 Task: Search one way flight ticket for 3 adults in first from Daytona Beach: Daytona Beach International Airport to New Bern: Coastal Carolina Regional Airport (was Craven County Regional) on 5-4-2023. Choice of flights is American. Number of bags: 2 checked bags. Price is upto 35000. Outbound departure time preference is 14:00.
Action: Mouse moved to (269, 258)
Screenshot: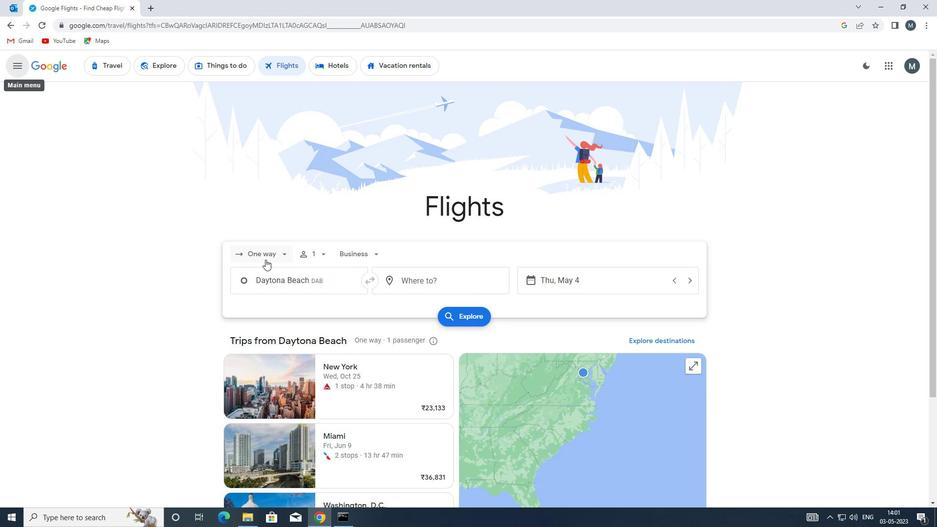 
Action: Mouse pressed left at (269, 258)
Screenshot: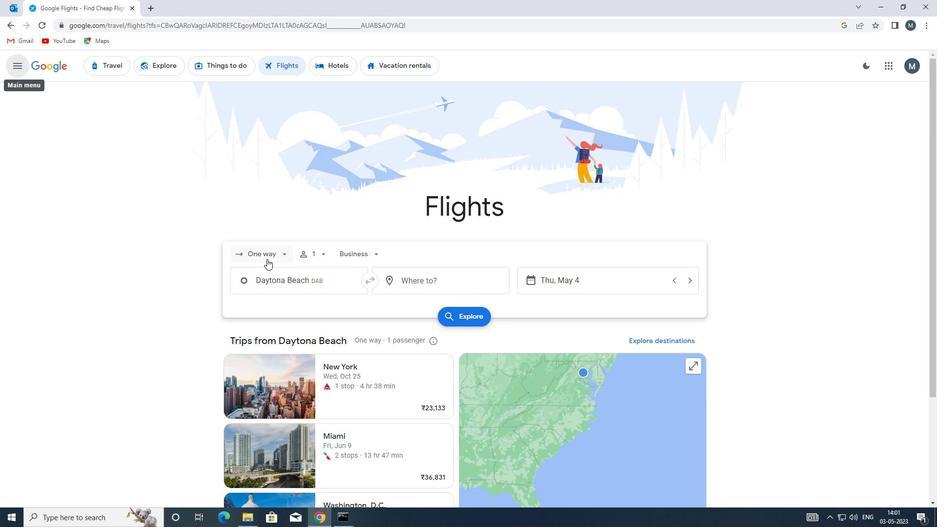 
Action: Mouse moved to (271, 302)
Screenshot: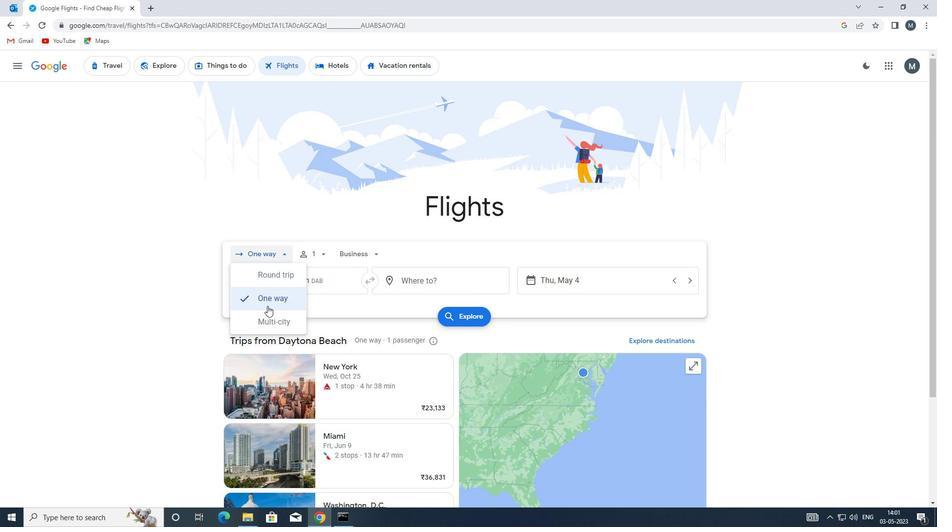 
Action: Mouse pressed left at (271, 302)
Screenshot: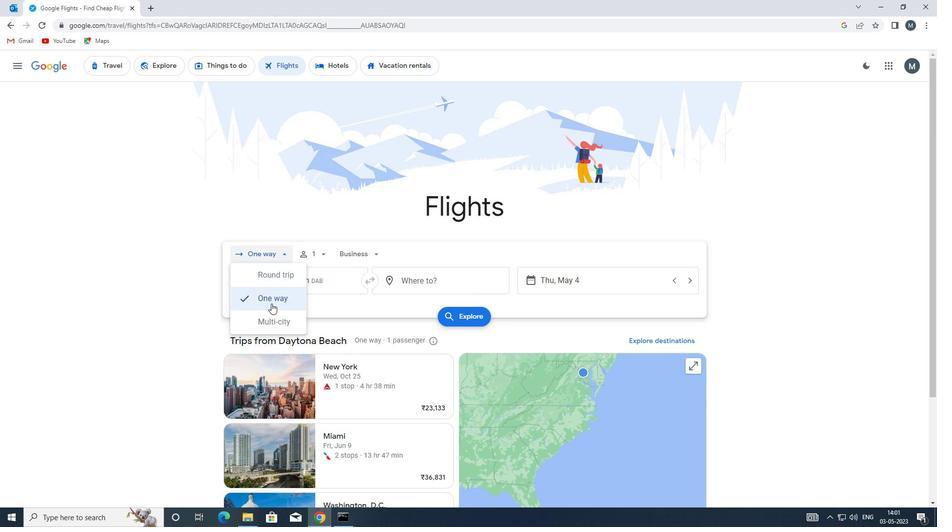 
Action: Mouse moved to (315, 256)
Screenshot: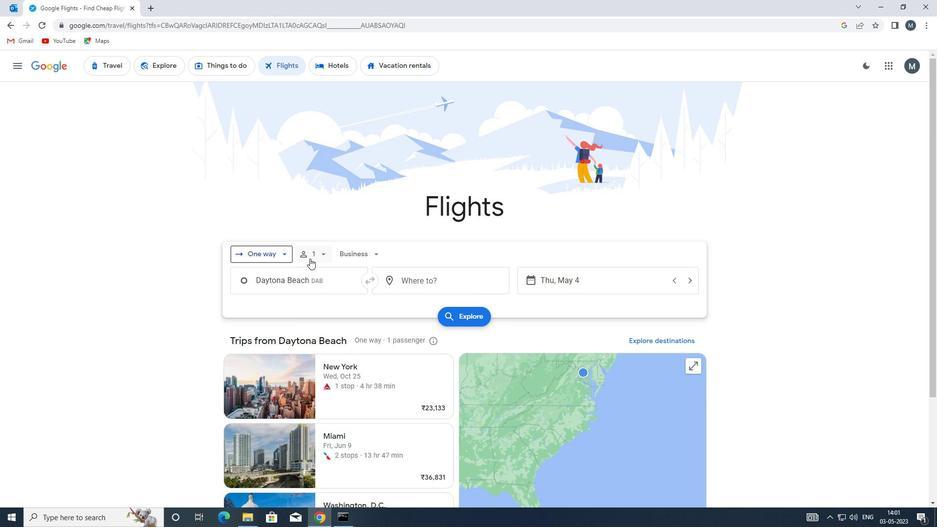 
Action: Mouse pressed left at (315, 256)
Screenshot: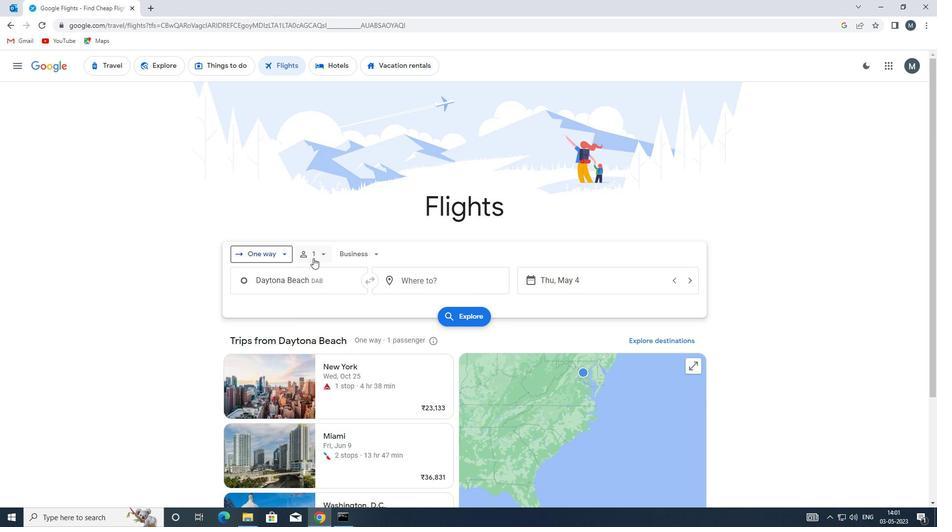 
Action: Mouse moved to (400, 279)
Screenshot: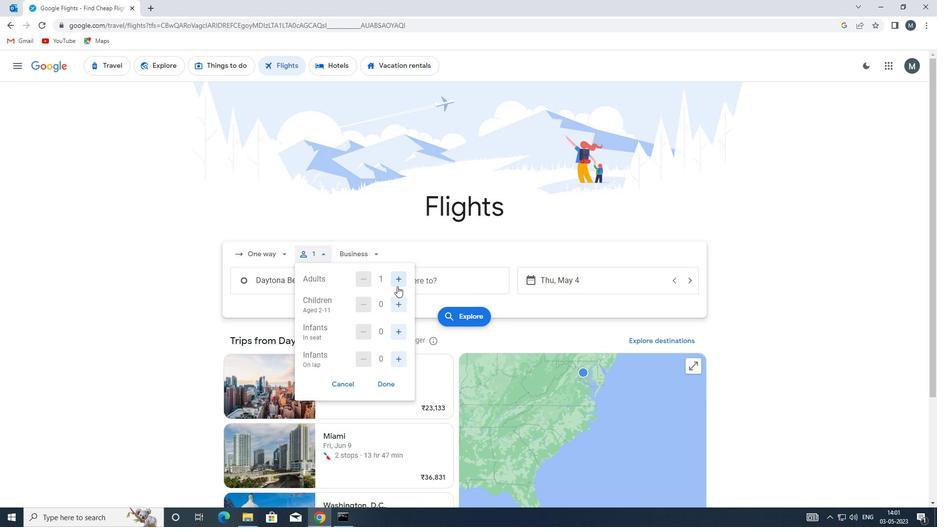 
Action: Mouse pressed left at (400, 279)
Screenshot: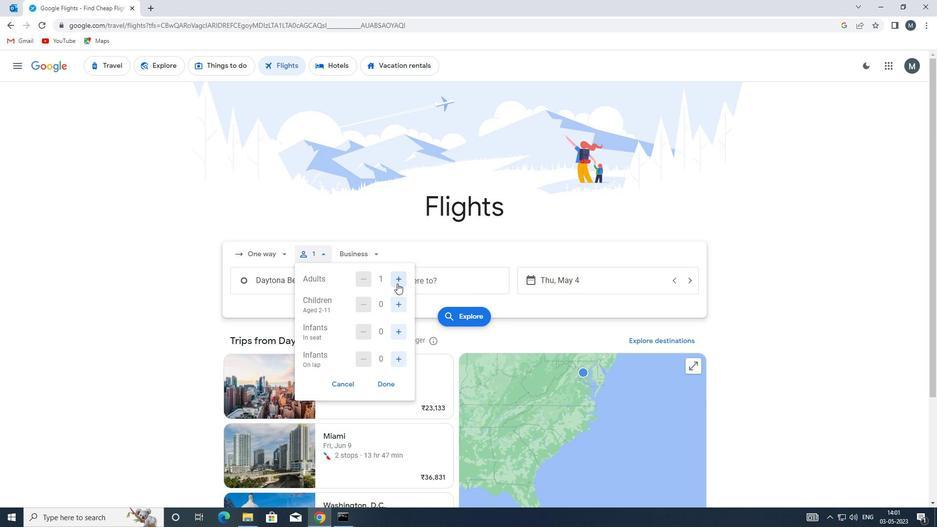 
Action: Mouse pressed left at (400, 279)
Screenshot: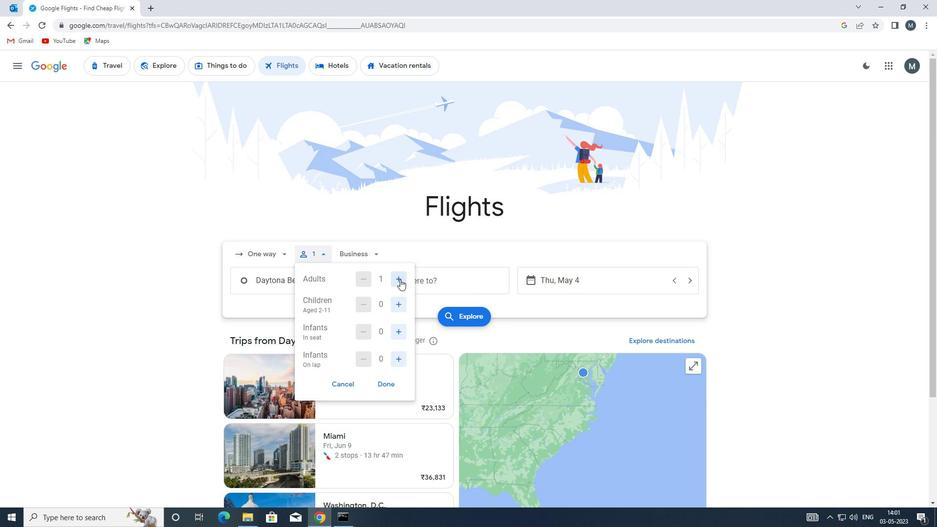 
Action: Mouse moved to (386, 385)
Screenshot: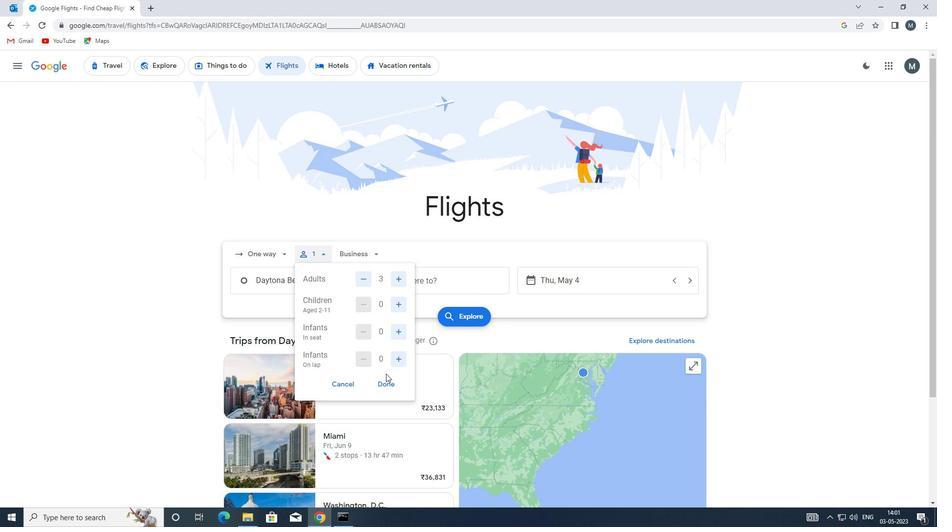 
Action: Mouse pressed left at (386, 385)
Screenshot: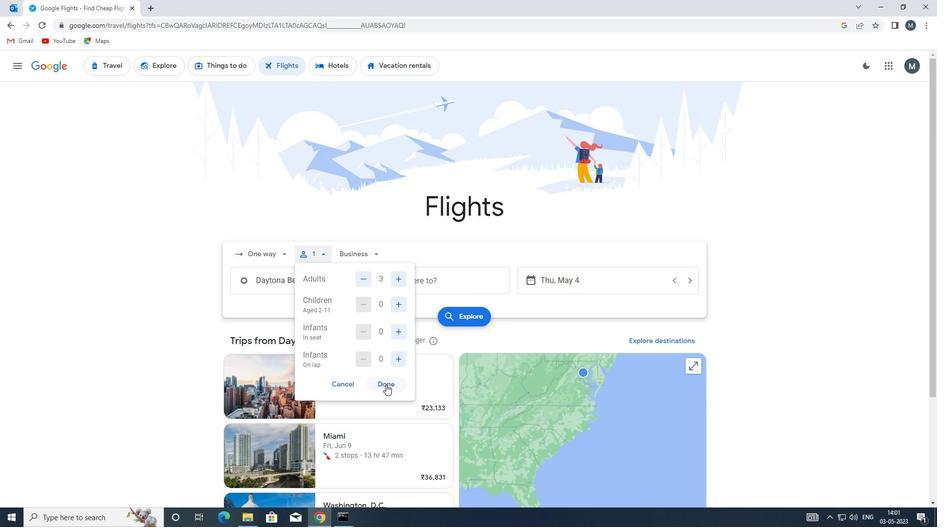 
Action: Mouse moved to (370, 258)
Screenshot: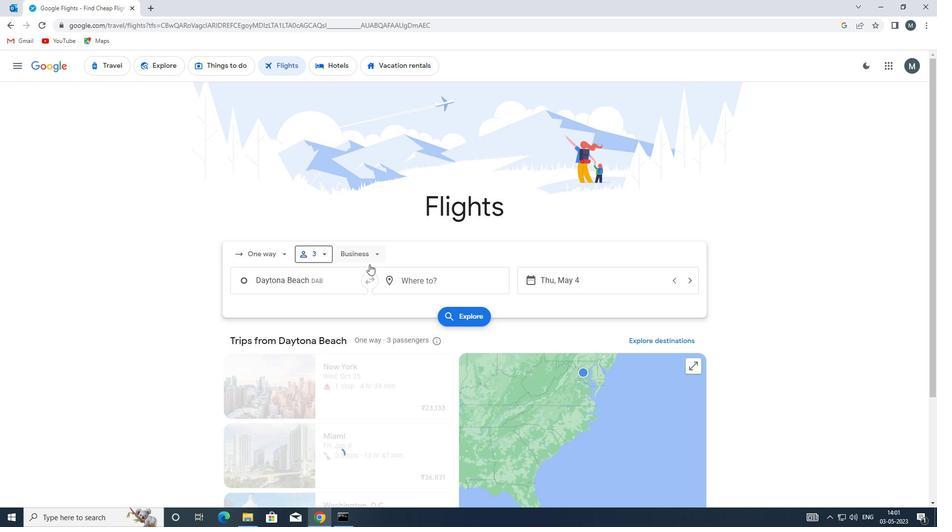
Action: Mouse pressed left at (370, 258)
Screenshot: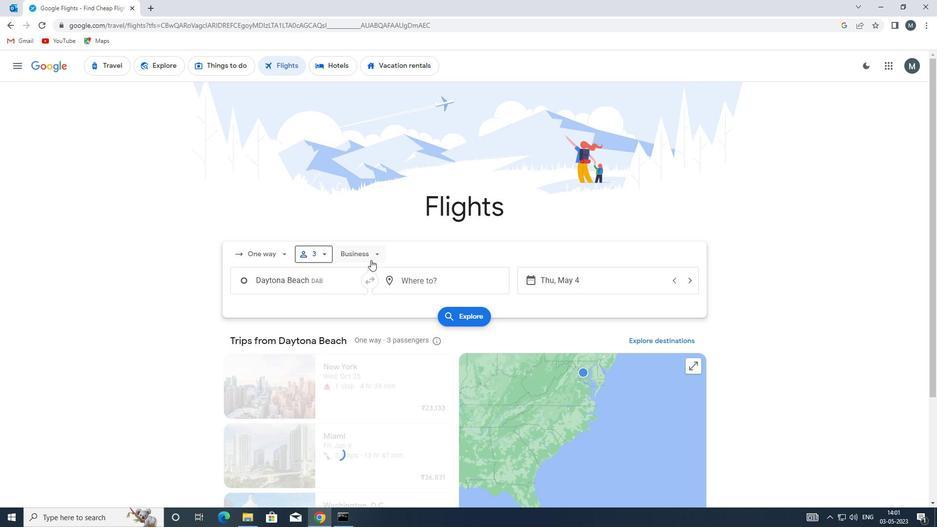 
Action: Mouse moved to (367, 350)
Screenshot: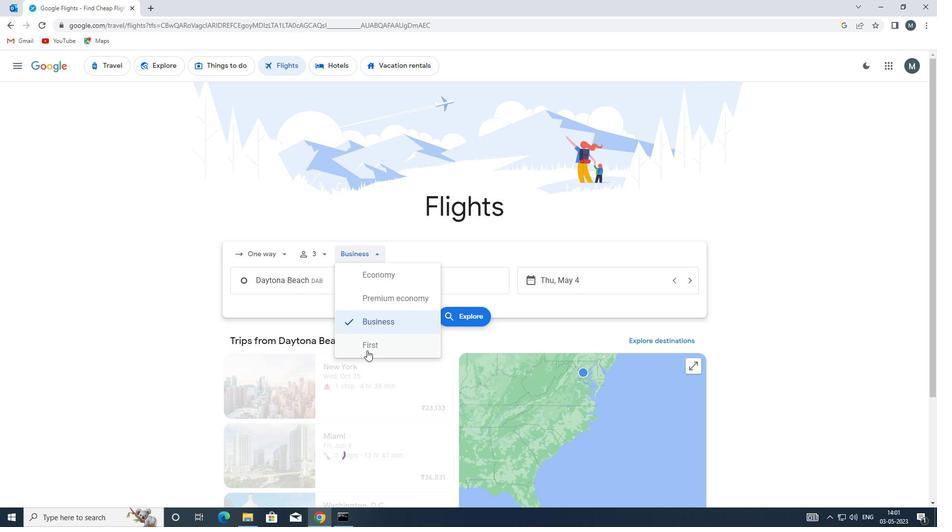 
Action: Mouse pressed left at (367, 350)
Screenshot: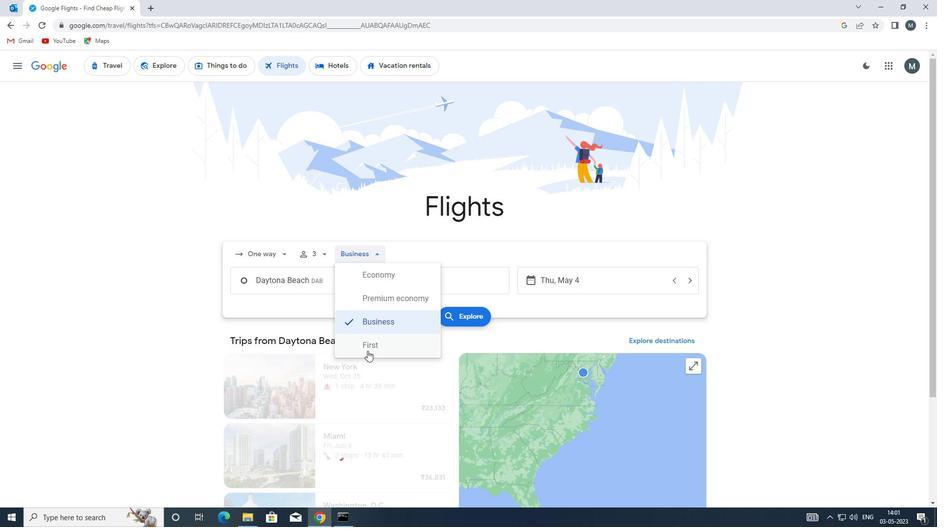 
Action: Mouse moved to (367, 345)
Screenshot: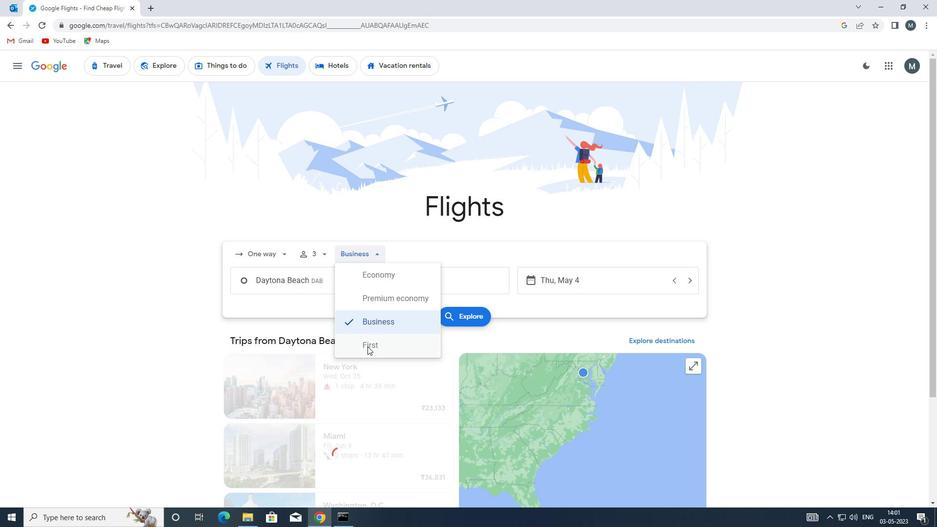 
Action: Mouse pressed left at (367, 345)
Screenshot: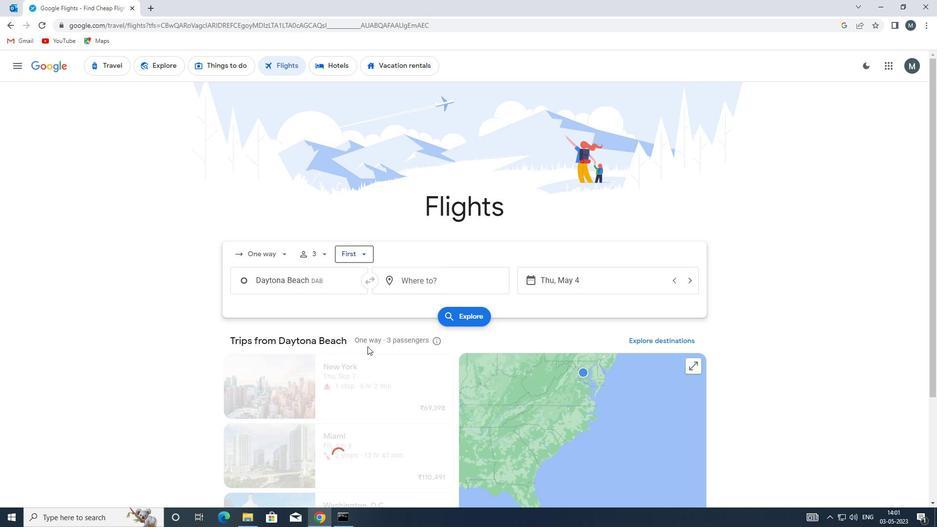 
Action: Mouse moved to (326, 285)
Screenshot: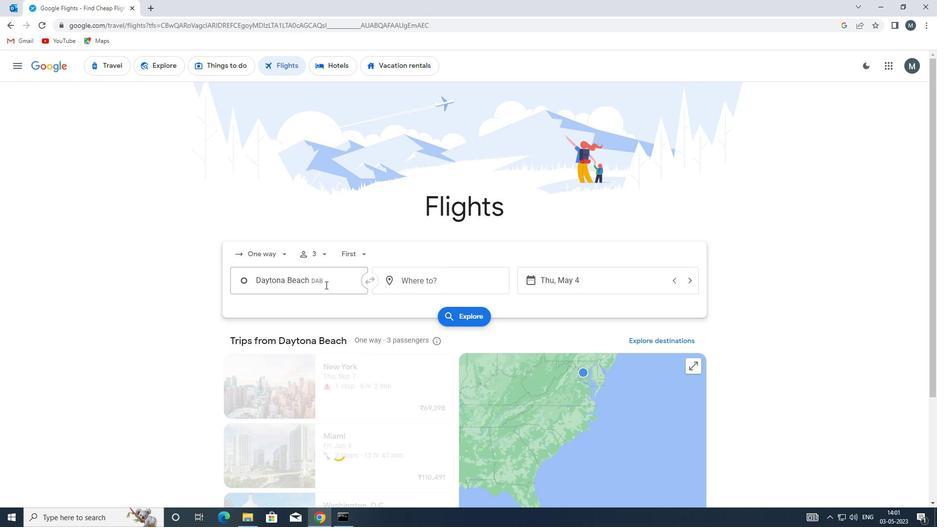 
Action: Mouse pressed left at (326, 285)
Screenshot: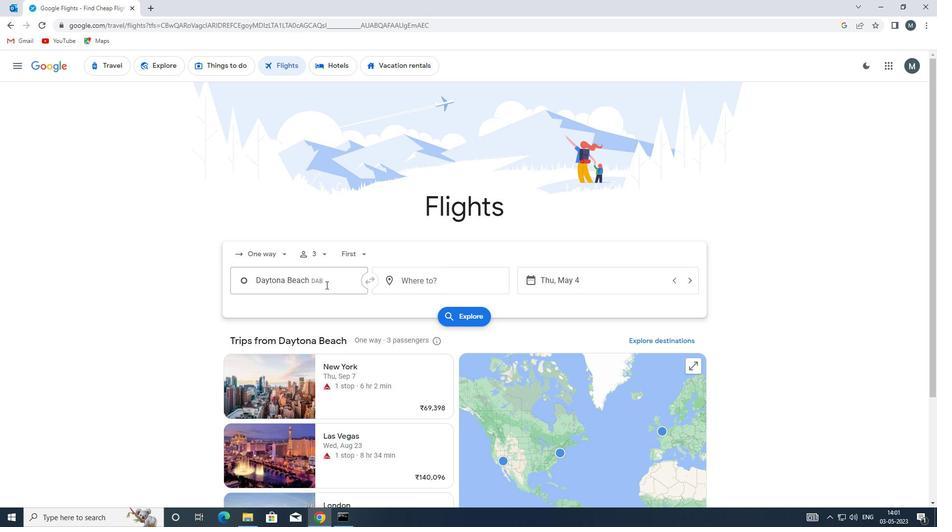 
Action: Key pressed <Key.enter>
Screenshot: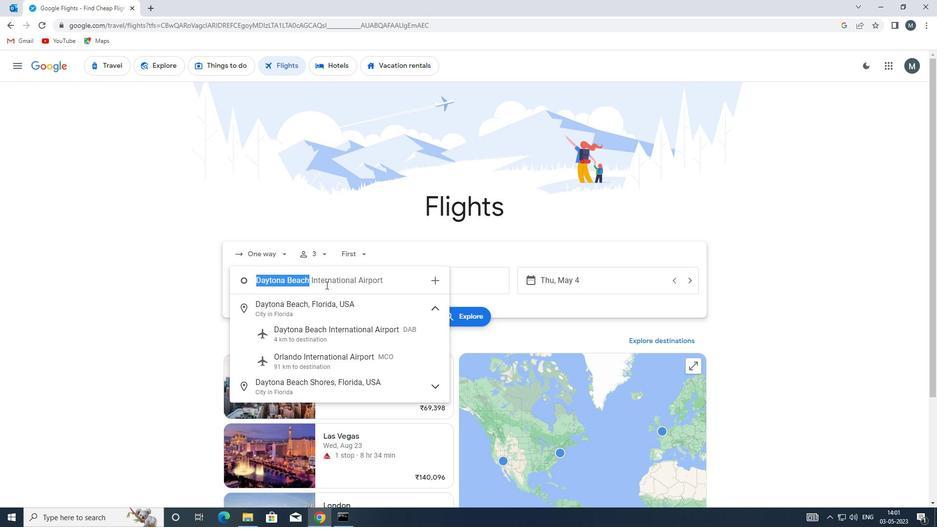 
Action: Mouse moved to (406, 287)
Screenshot: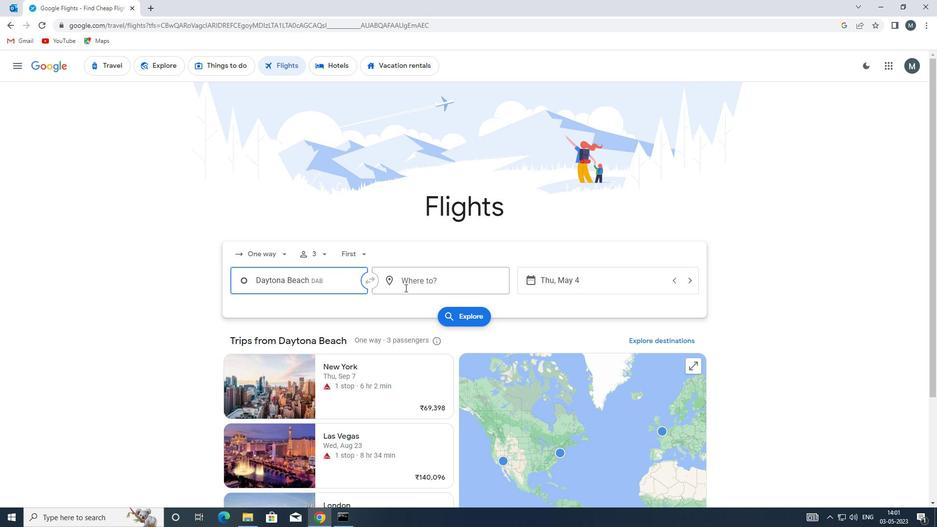 
Action: Mouse pressed left at (406, 287)
Screenshot: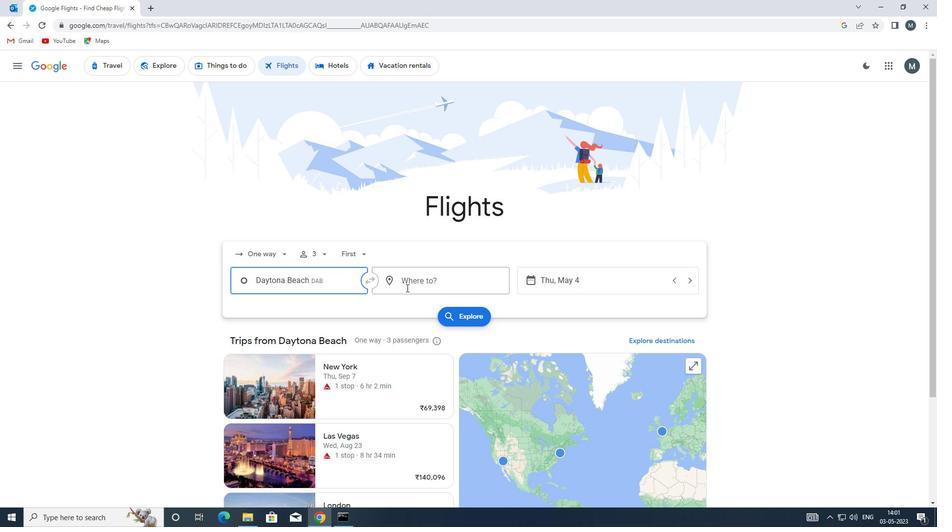 
Action: Mouse moved to (394, 284)
Screenshot: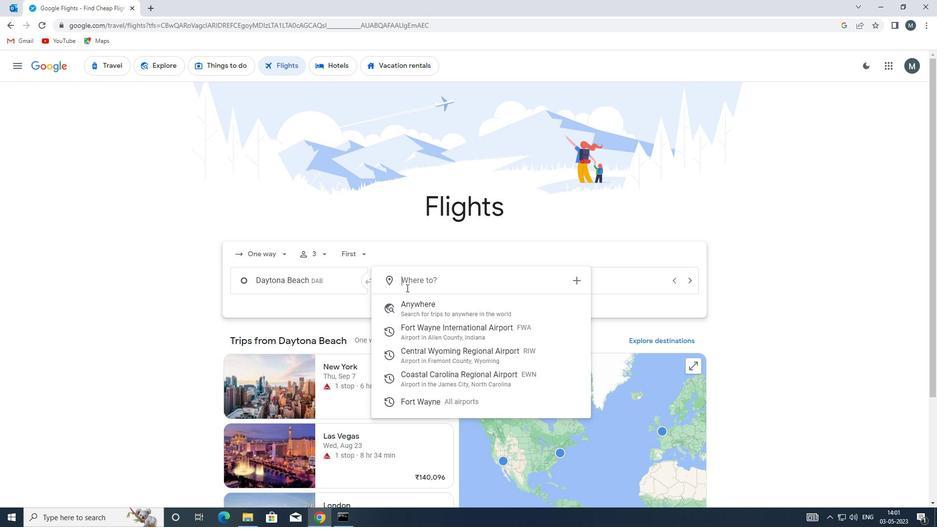 
Action: Key pressed ewn
Screenshot: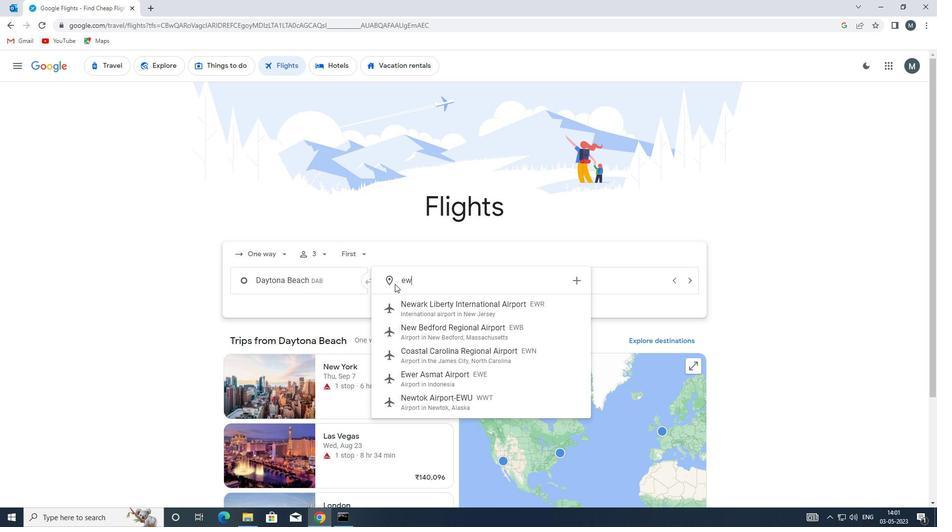 
Action: Mouse moved to (466, 311)
Screenshot: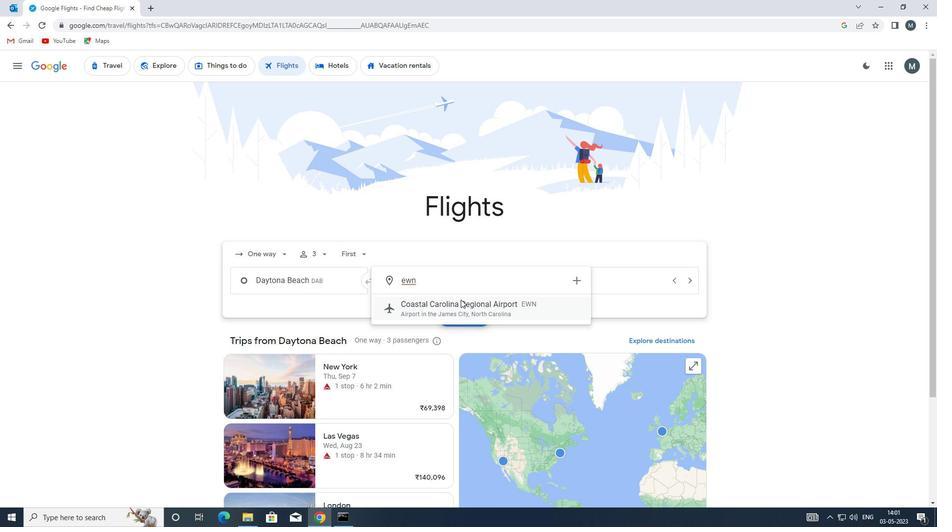 
Action: Mouse pressed left at (466, 311)
Screenshot: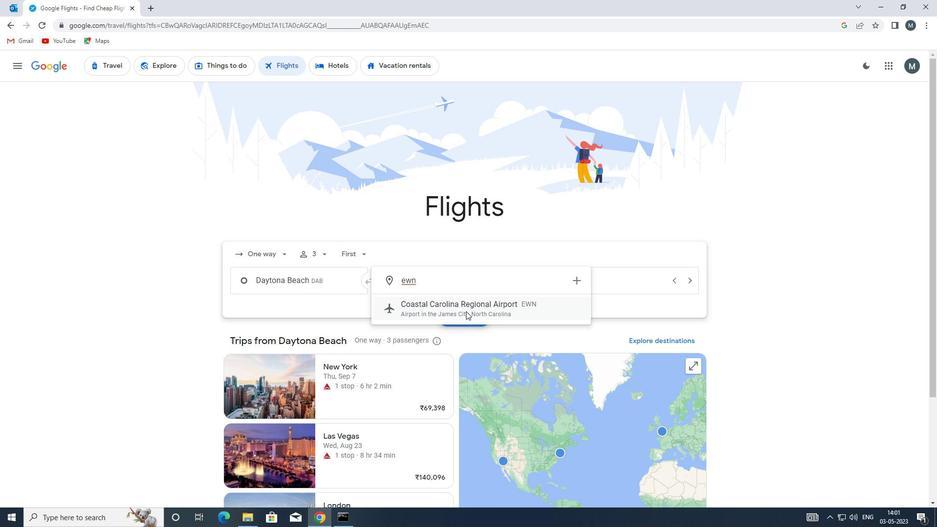 
Action: Mouse moved to (569, 276)
Screenshot: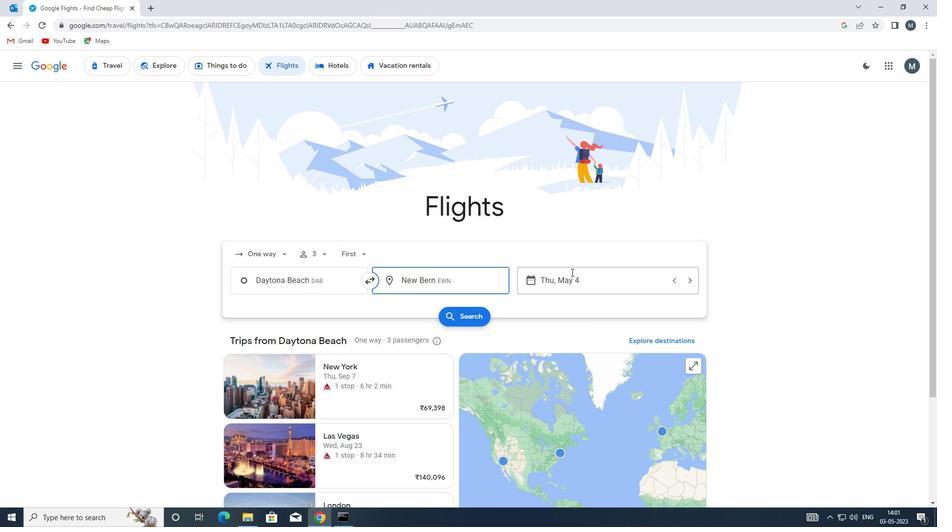 
Action: Mouse pressed left at (569, 276)
Screenshot: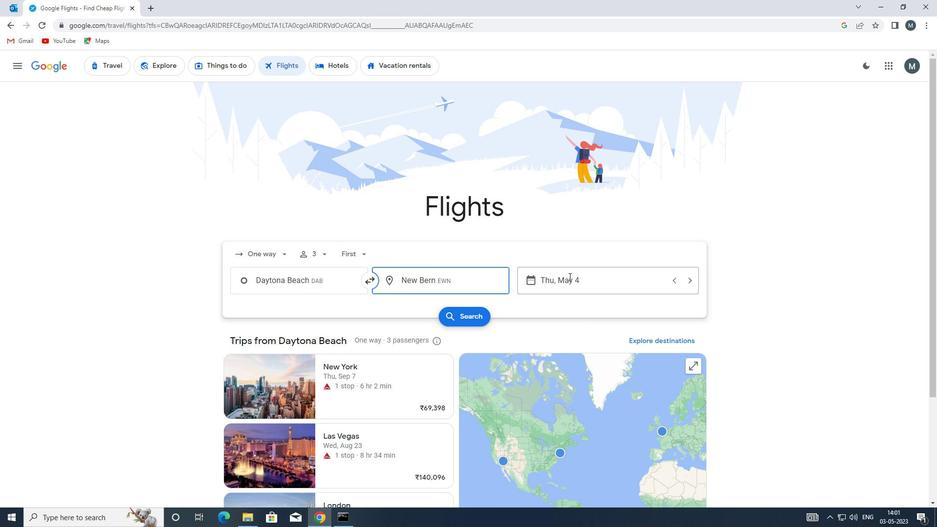 
Action: Mouse moved to (445, 334)
Screenshot: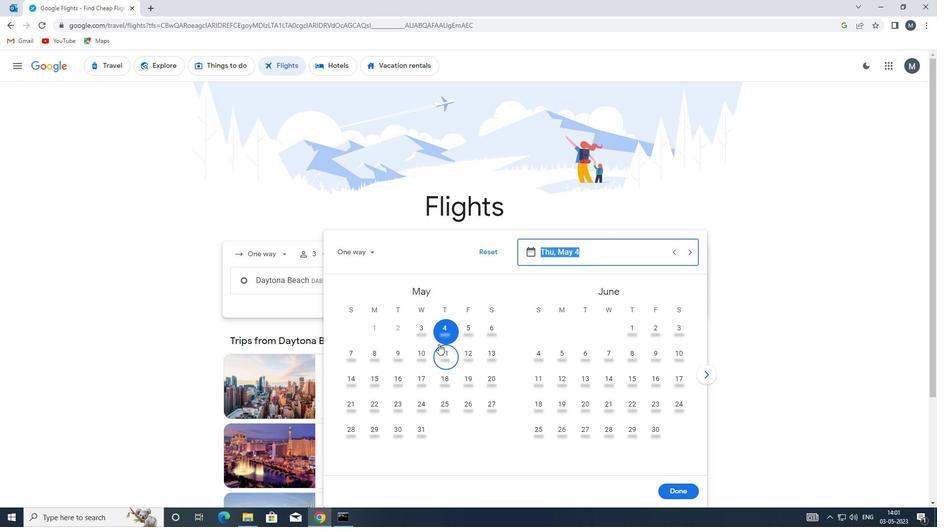 
Action: Mouse pressed left at (445, 334)
Screenshot: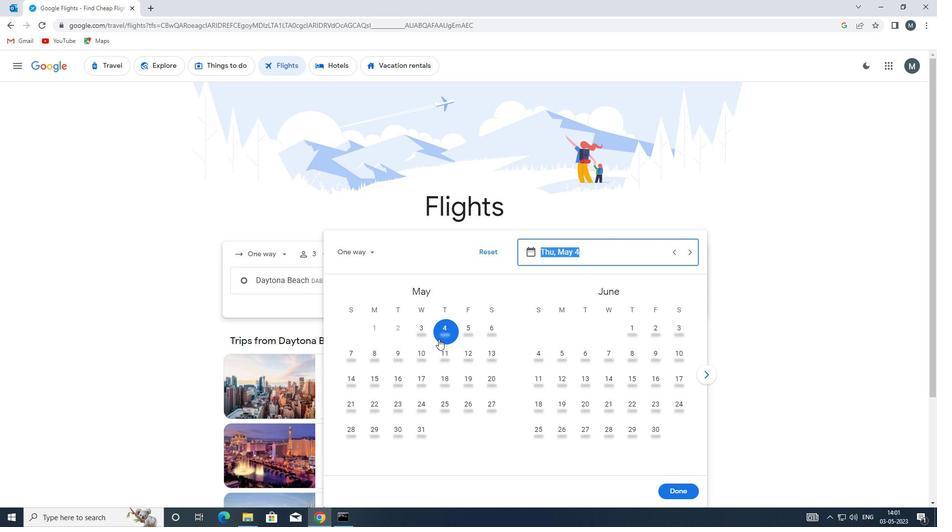 
Action: Mouse moved to (678, 496)
Screenshot: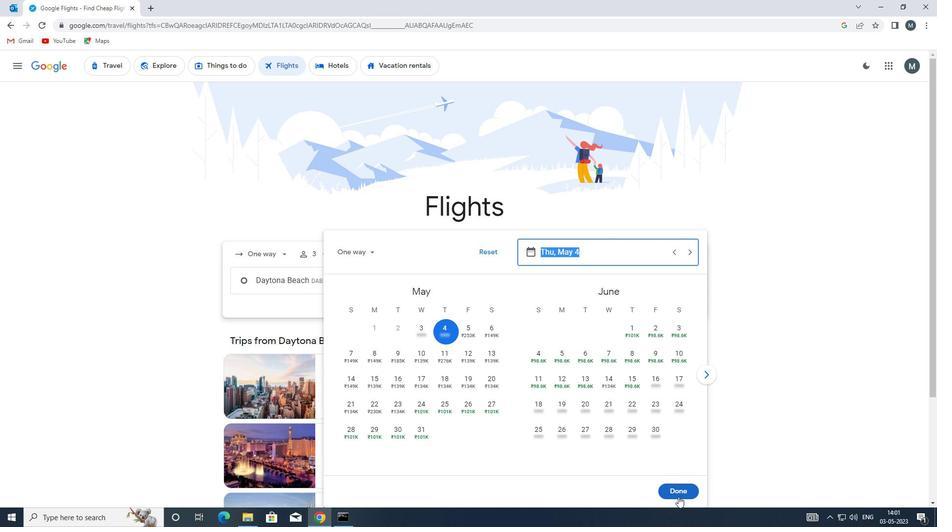 
Action: Mouse pressed left at (678, 496)
Screenshot: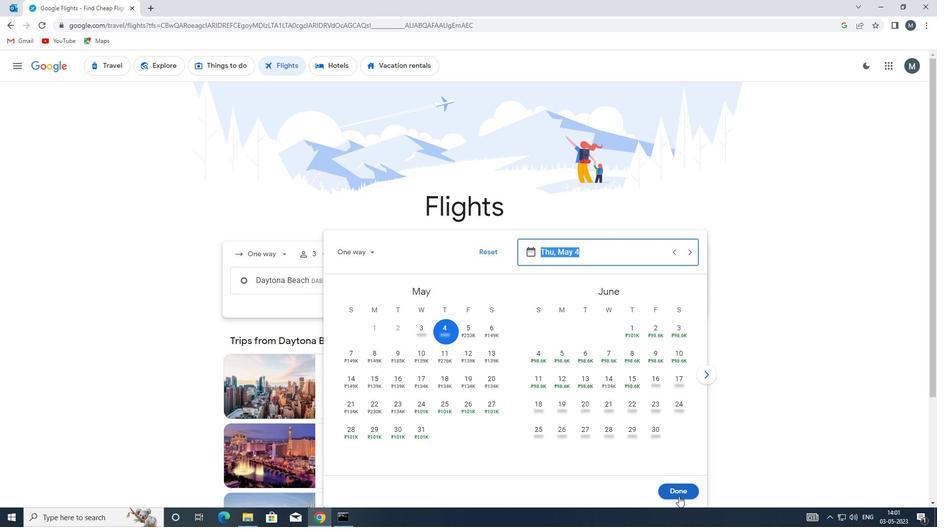 
Action: Mouse moved to (474, 315)
Screenshot: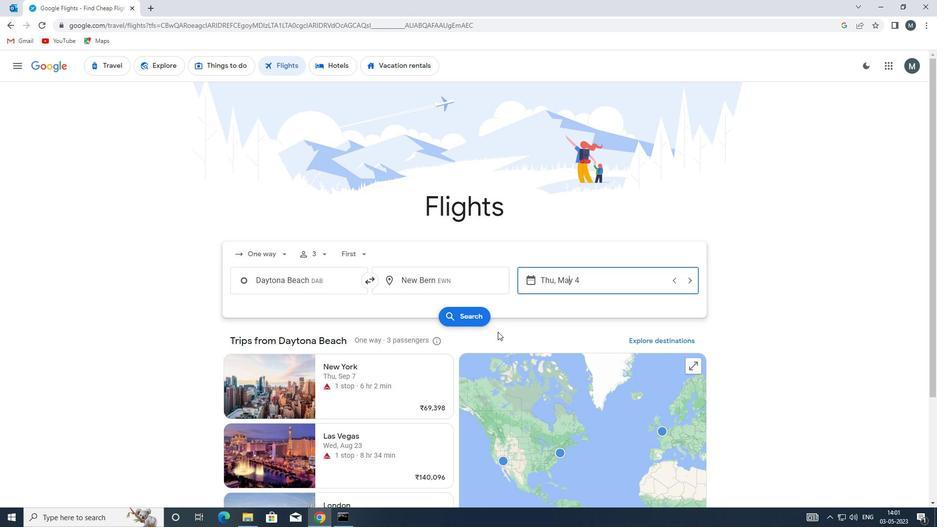 
Action: Mouse pressed left at (474, 315)
Screenshot: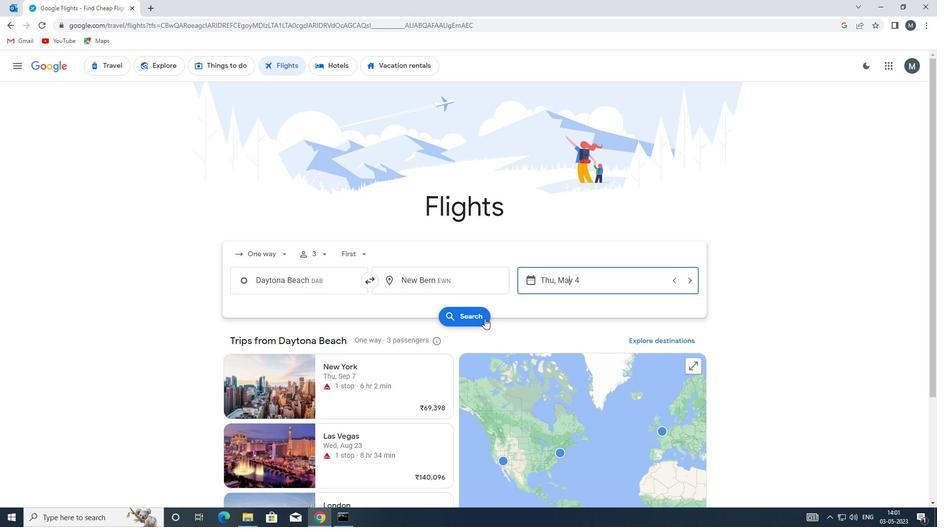 
Action: Mouse moved to (242, 159)
Screenshot: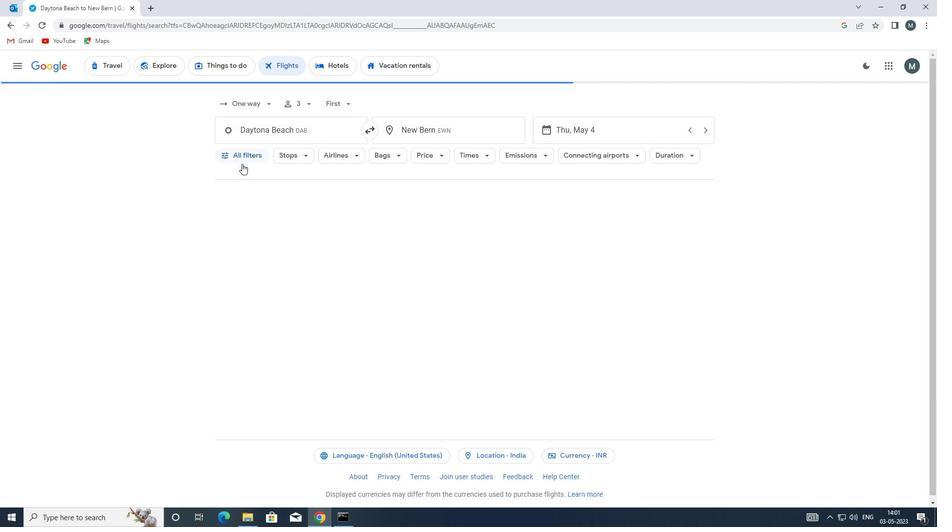 
Action: Mouse pressed left at (242, 159)
Screenshot: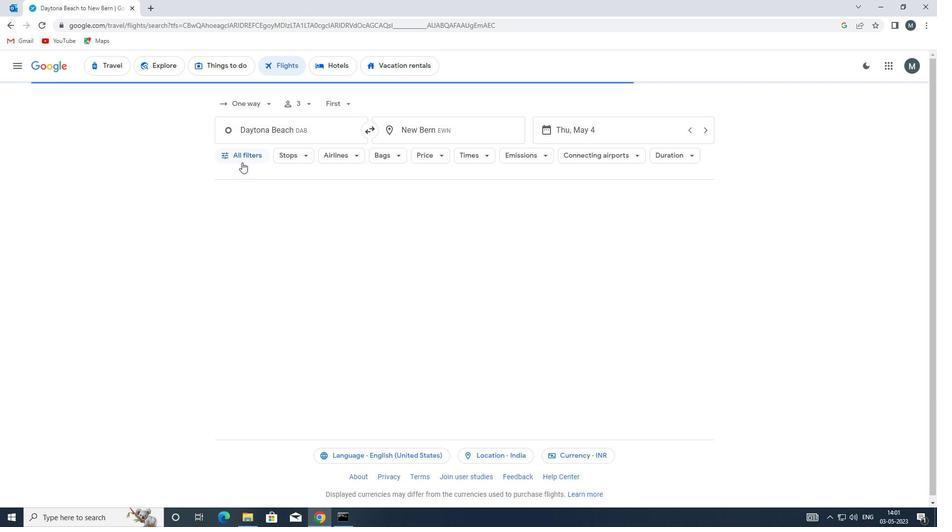 
Action: Mouse moved to (280, 264)
Screenshot: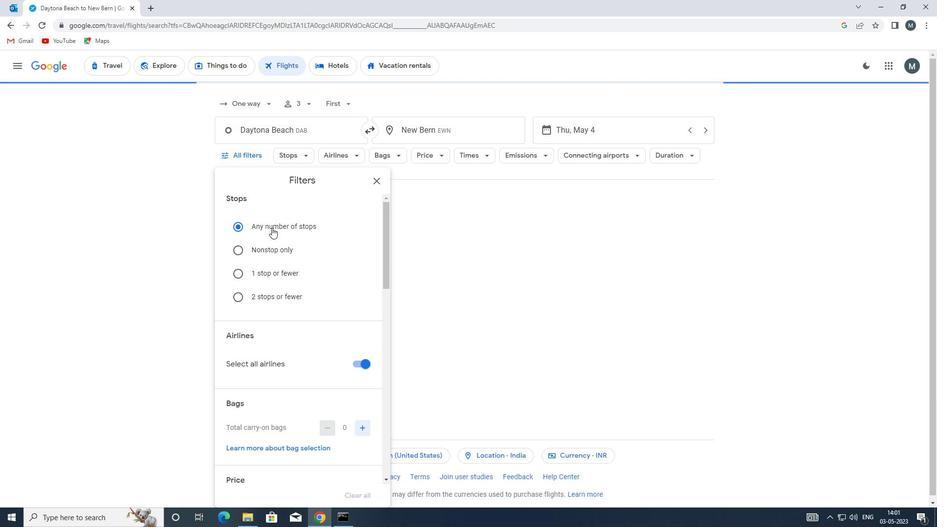 
Action: Mouse scrolled (280, 263) with delta (0, 0)
Screenshot: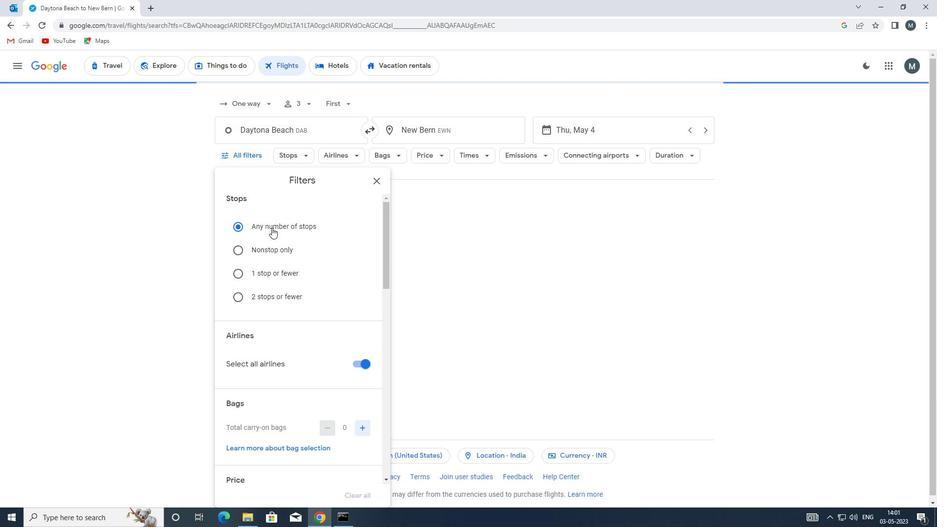 
Action: Mouse moved to (281, 268)
Screenshot: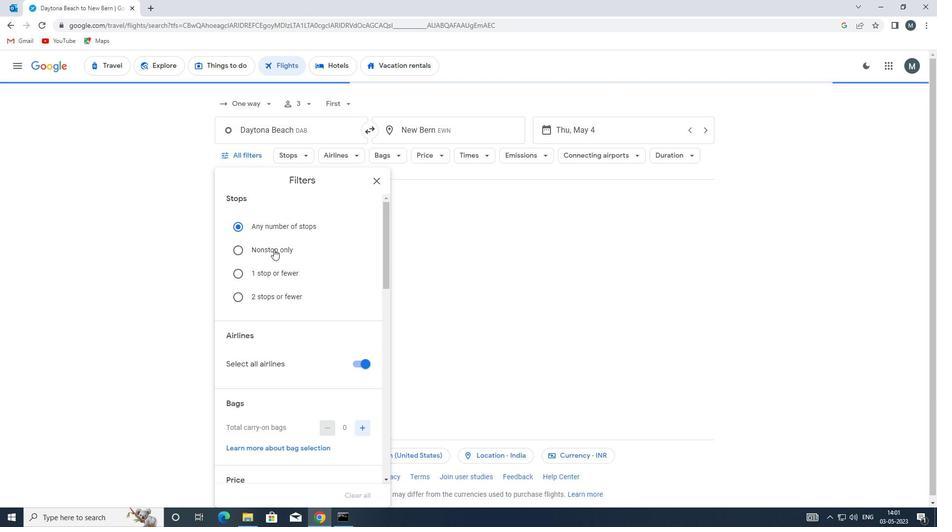 
Action: Mouse scrolled (281, 268) with delta (0, 0)
Screenshot: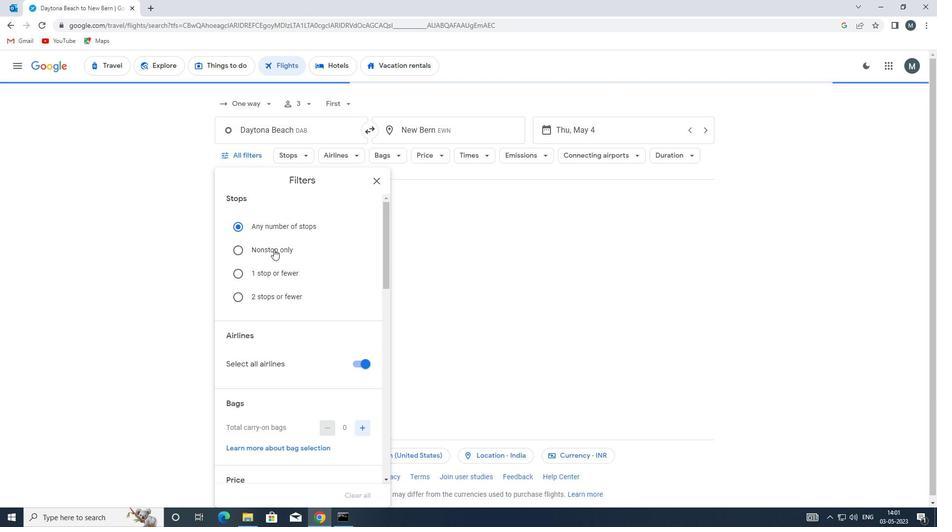 
Action: Mouse moved to (360, 267)
Screenshot: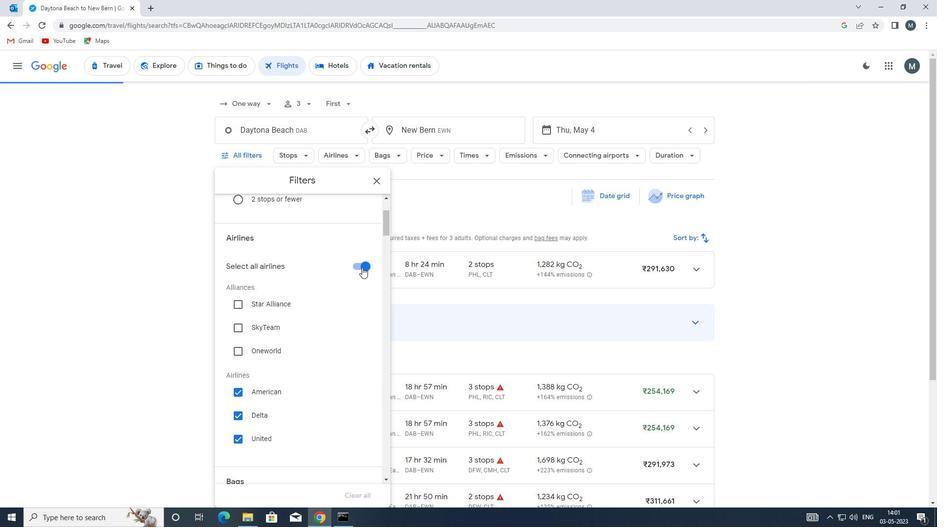 
Action: Mouse pressed left at (360, 267)
Screenshot: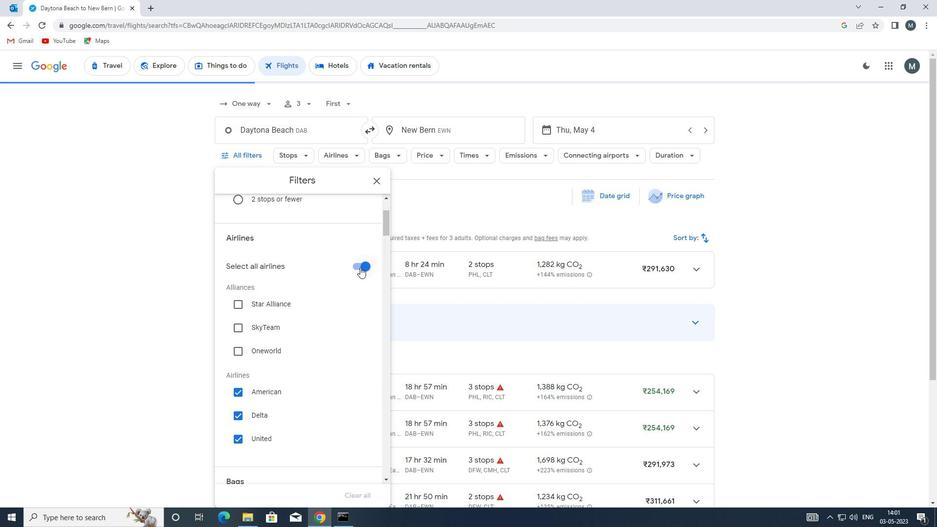 
Action: Mouse moved to (298, 288)
Screenshot: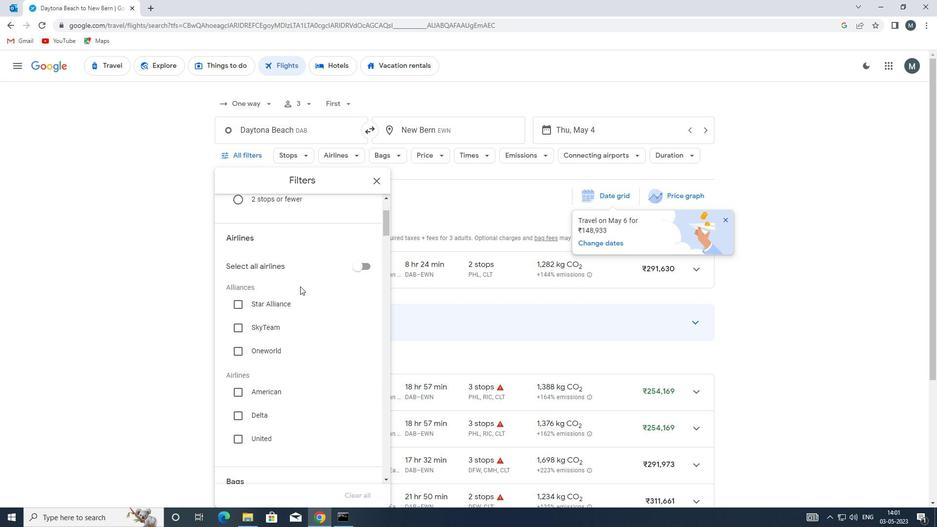 
Action: Mouse scrolled (298, 288) with delta (0, 0)
Screenshot: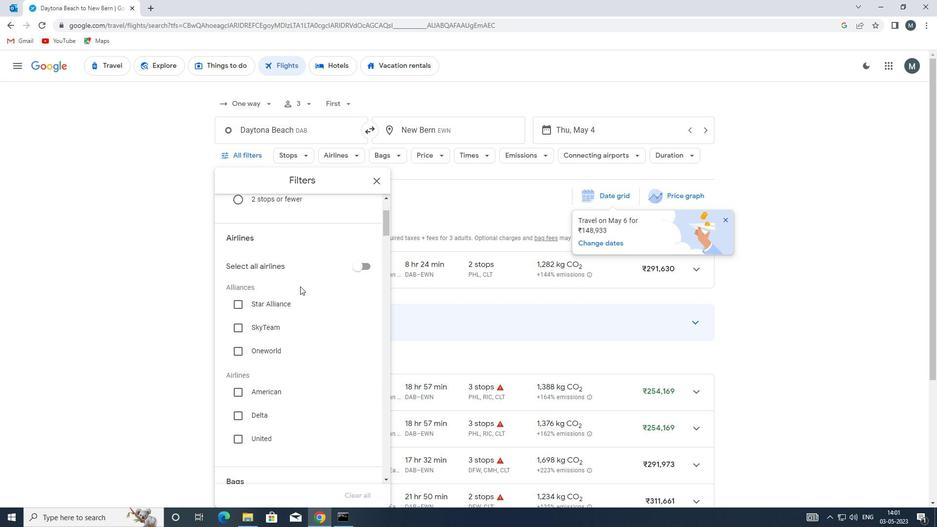 
Action: Mouse moved to (240, 343)
Screenshot: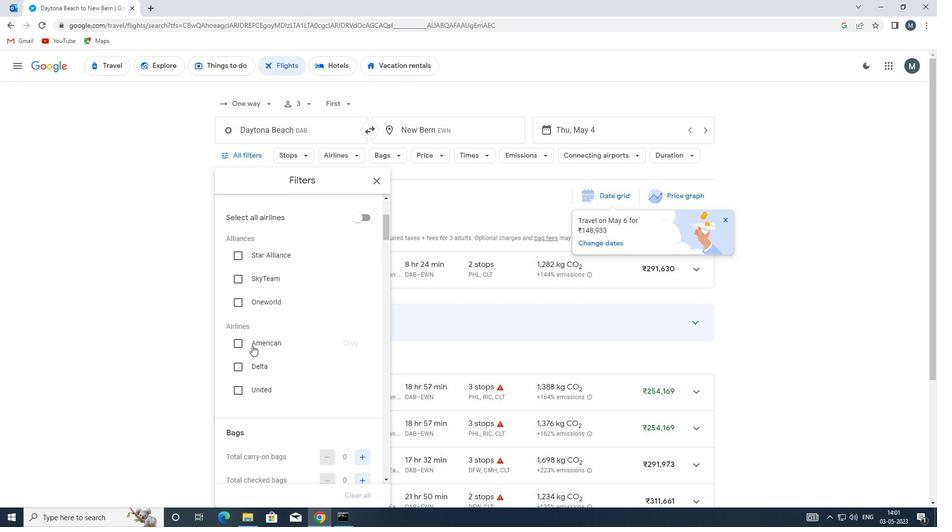 
Action: Mouse pressed left at (240, 343)
Screenshot: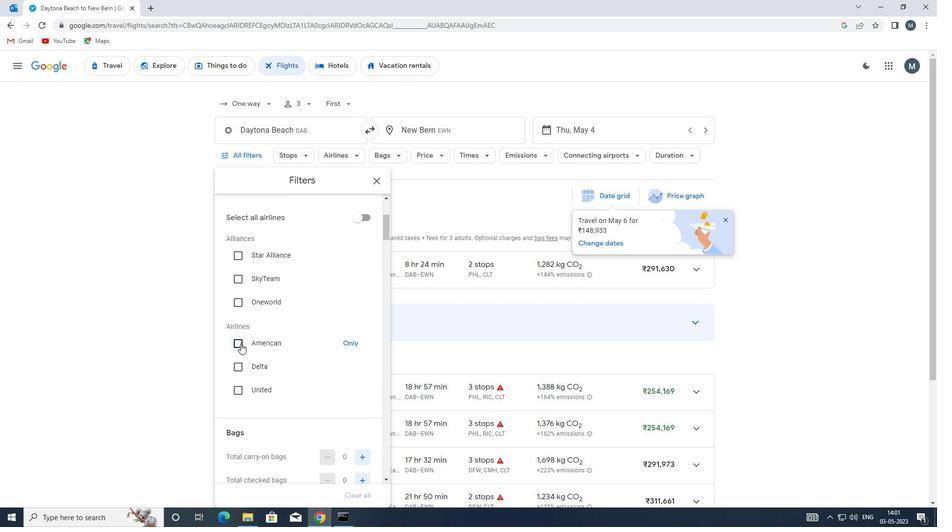
Action: Mouse moved to (319, 343)
Screenshot: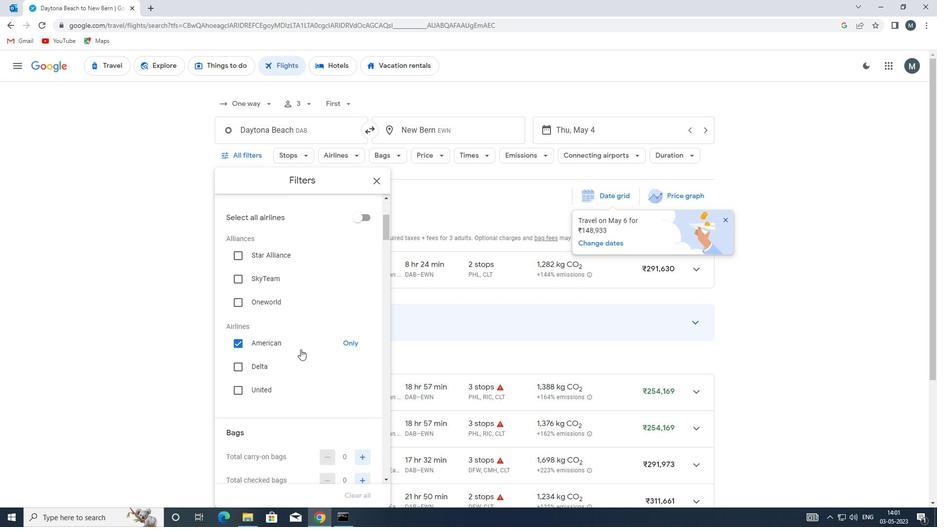 
Action: Mouse scrolled (319, 342) with delta (0, 0)
Screenshot: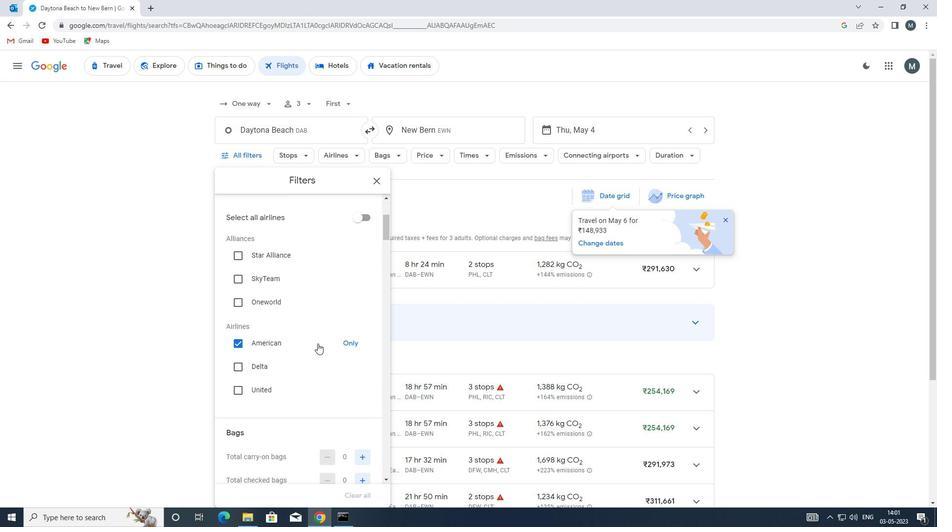 
Action: Mouse moved to (326, 355)
Screenshot: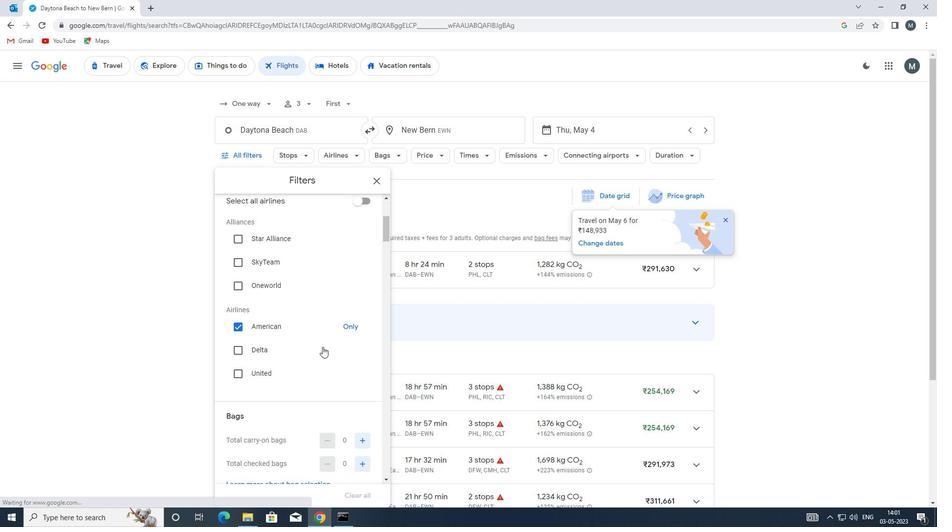 
Action: Mouse scrolled (326, 354) with delta (0, 0)
Screenshot: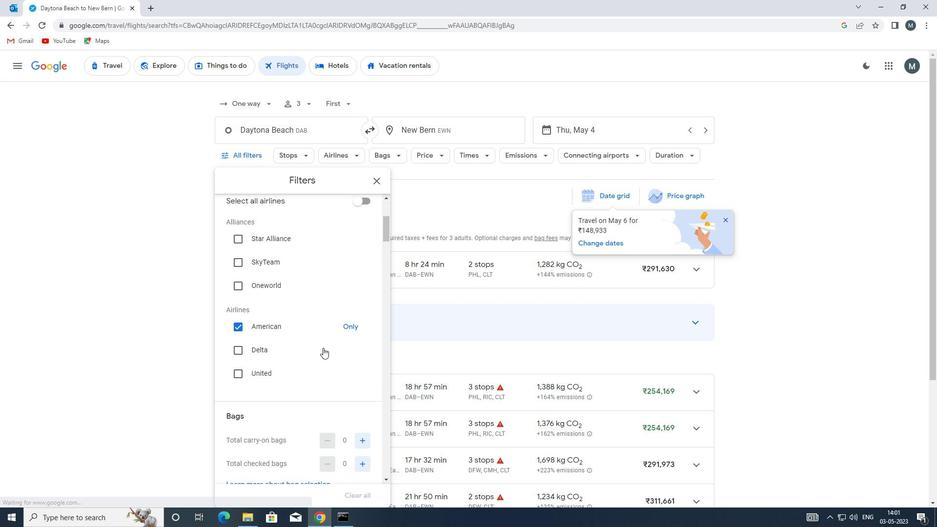 
Action: Mouse moved to (362, 381)
Screenshot: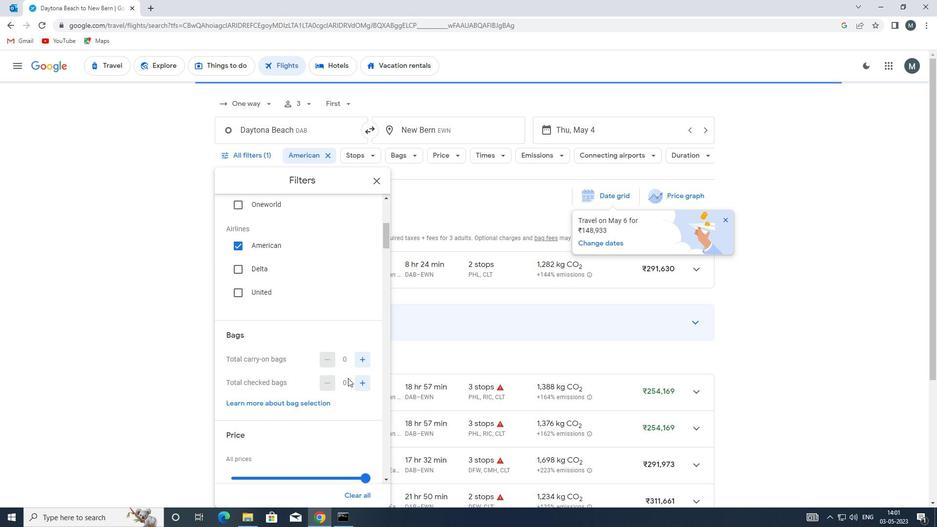 
Action: Mouse pressed left at (362, 381)
Screenshot: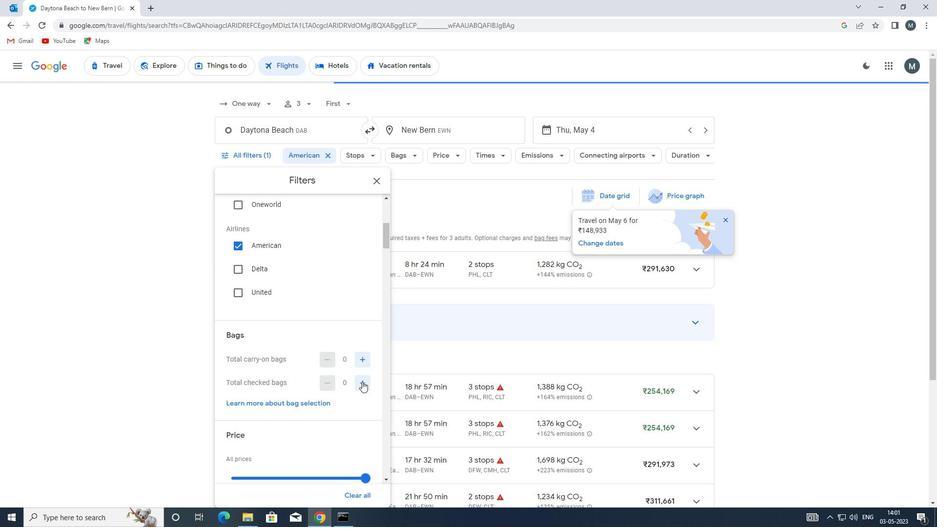 
Action: Mouse pressed left at (362, 381)
Screenshot: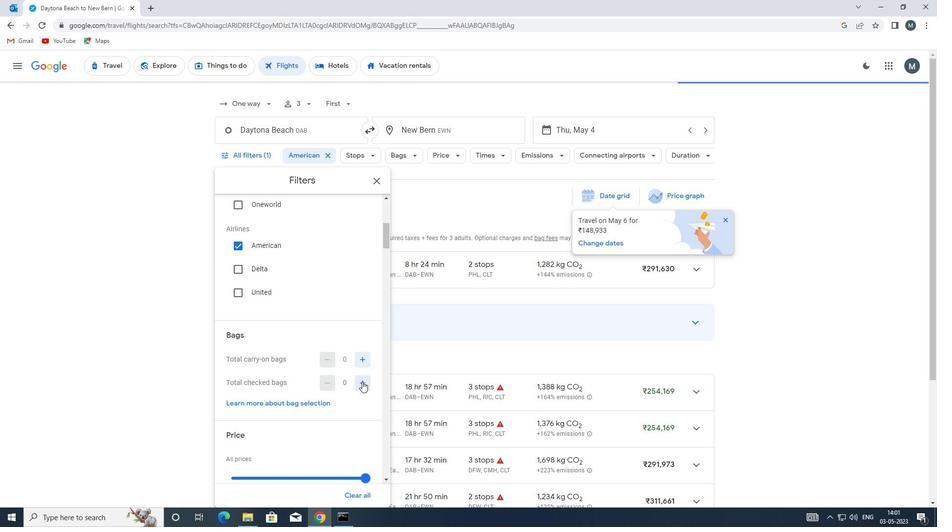 
Action: Mouse moved to (319, 350)
Screenshot: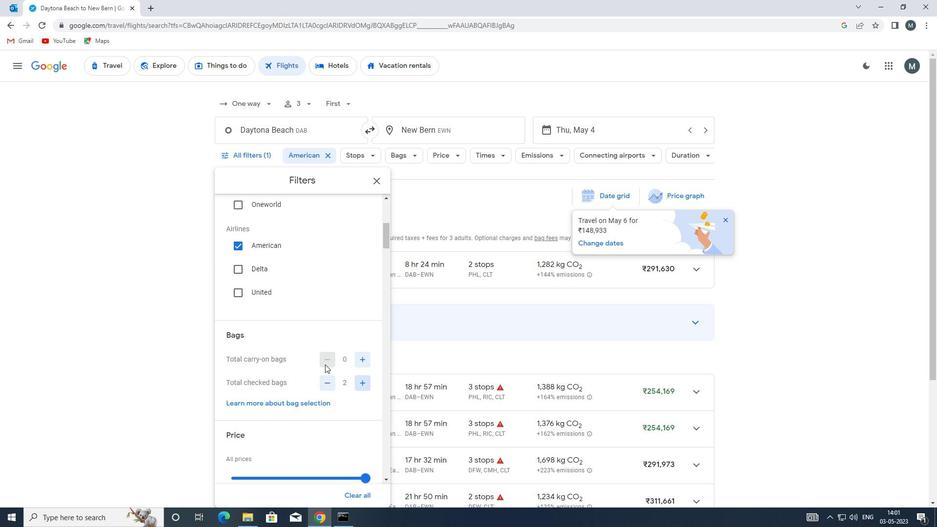 
Action: Mouse scrolled (319, 350) with delta (0, 0)
Screenshot: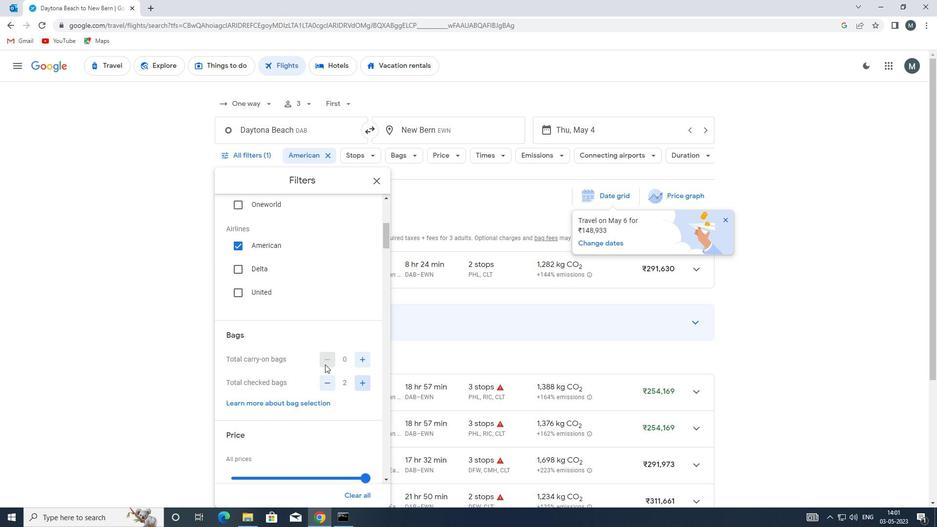 
Action: Mouse moved to (308, 348)
Screenshot: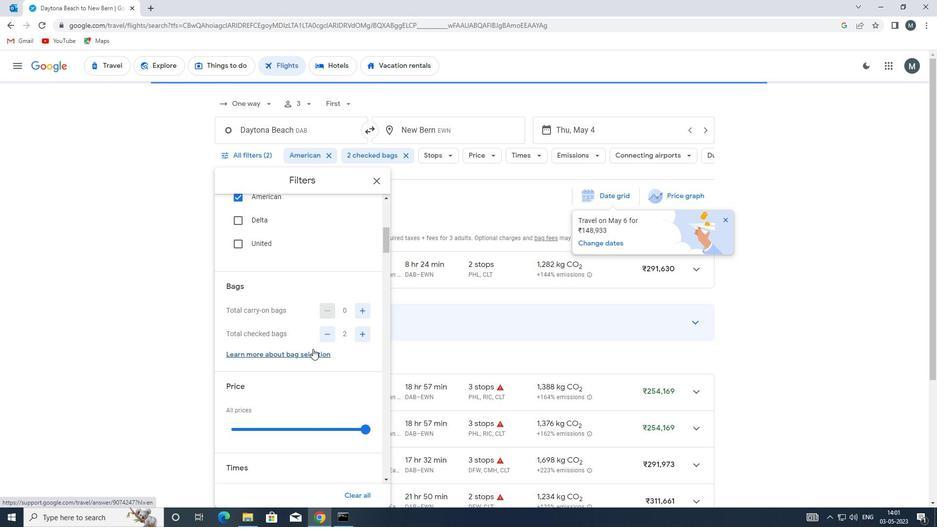 
Action: Mouse scrolled (308, 348) with delta (0, 0)
Screenshot: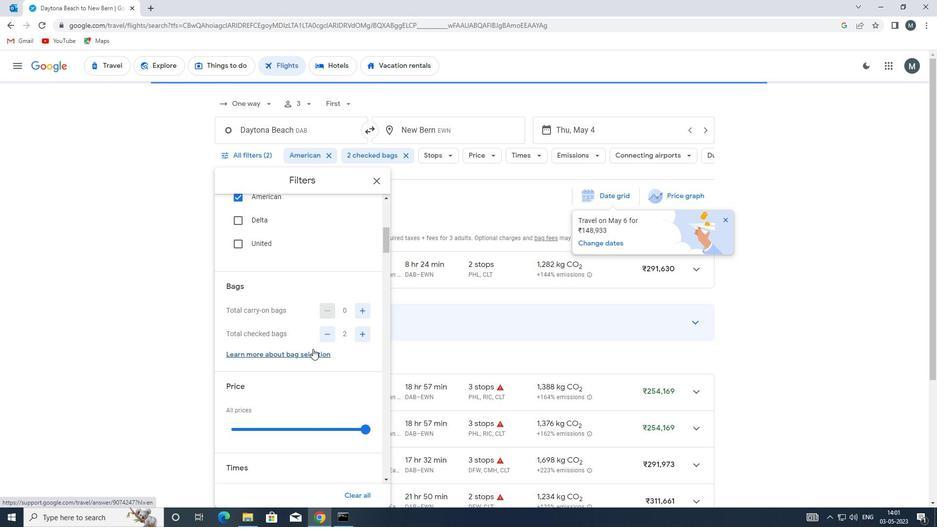 
Action: Mouse moved to (271, 378)
Screenshot: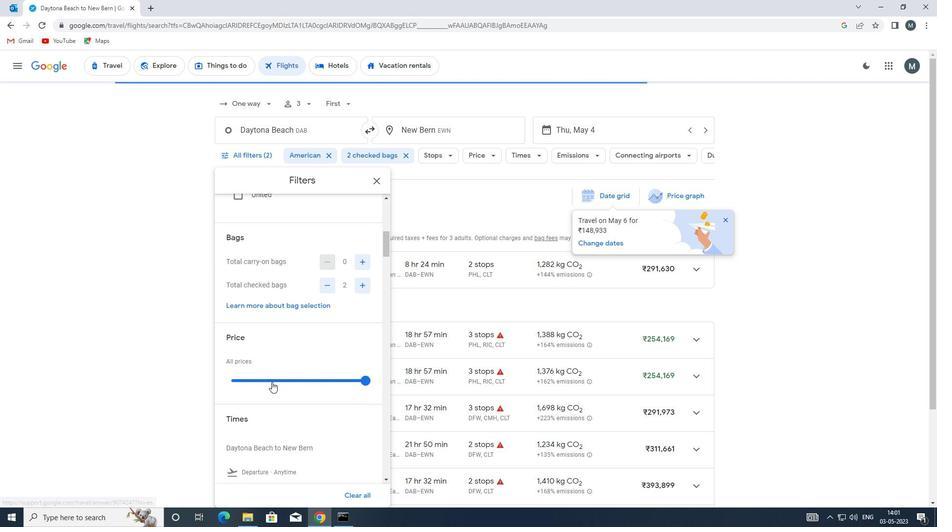 
Action: Mouse pressed left at (271, 378)
Screenshot: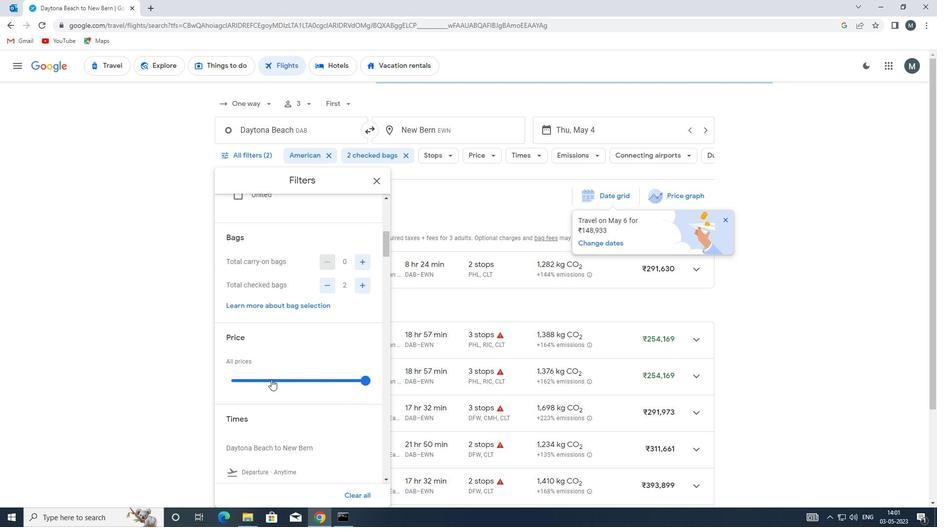 
Action: Mouse moved to (292, 366)
Screenshot: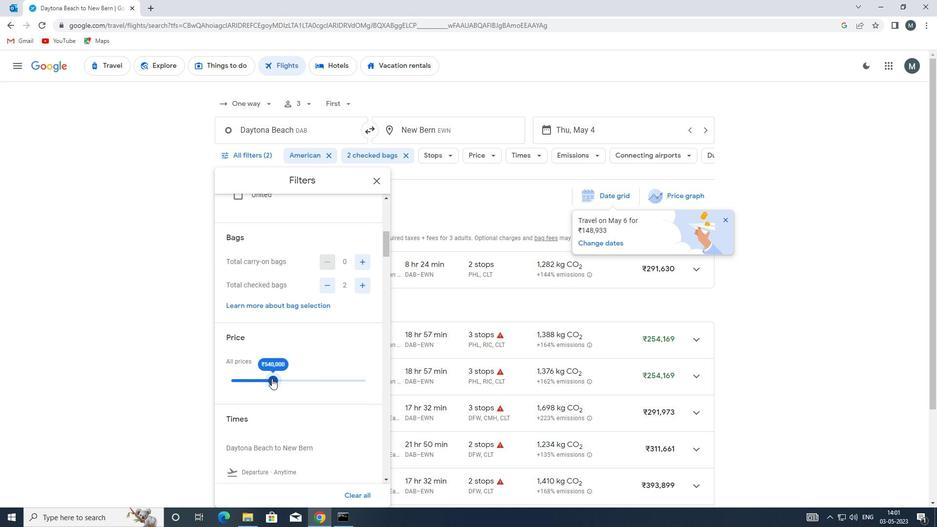 
Action: Mouse scrolled (292, 366) with delta (0, 0)
Screenshot: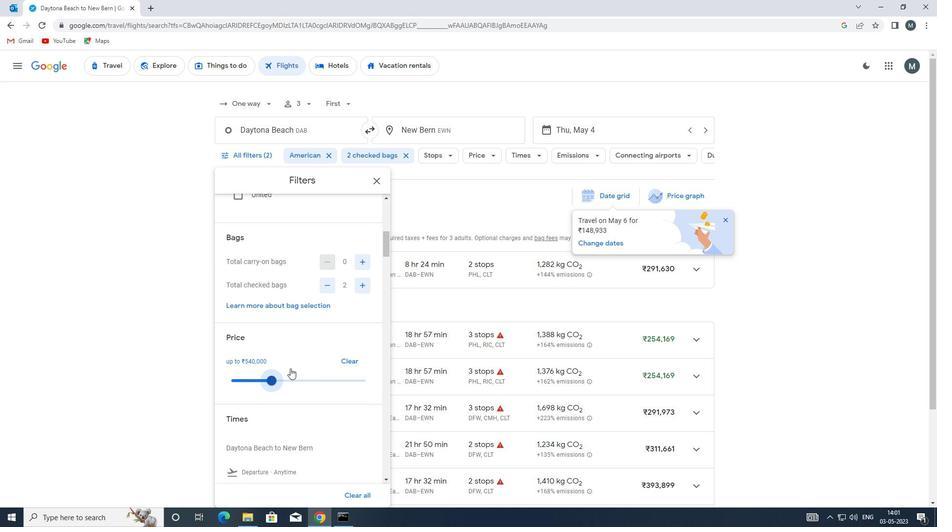 
Action: Mouse moved to (268, 349)
Screenshot: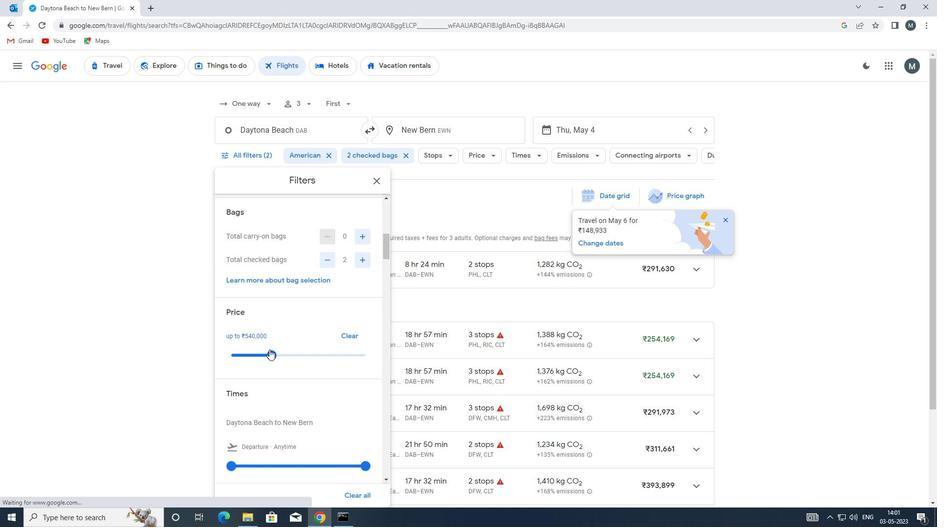 
Action: Mouse pressed left at (268, 349)
Screenshot: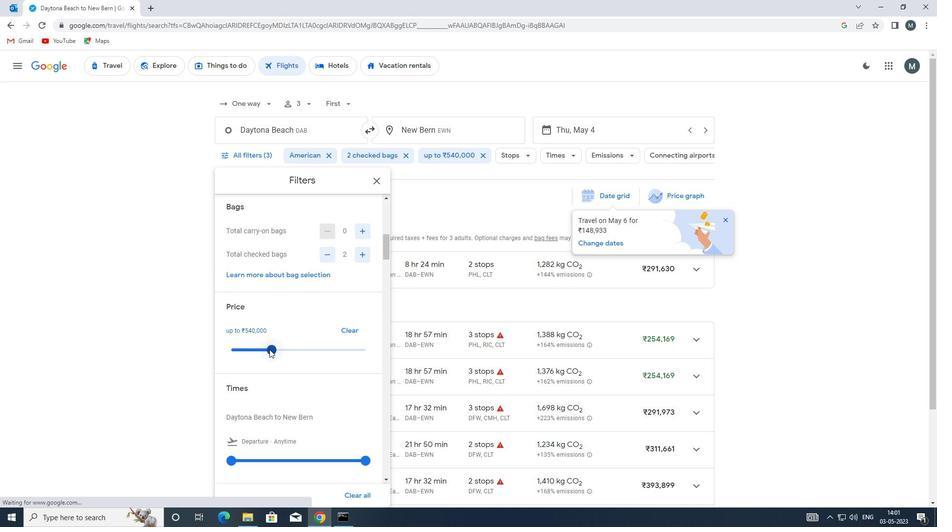 
Action: Mouse moved to (267, 330)
Screenshot: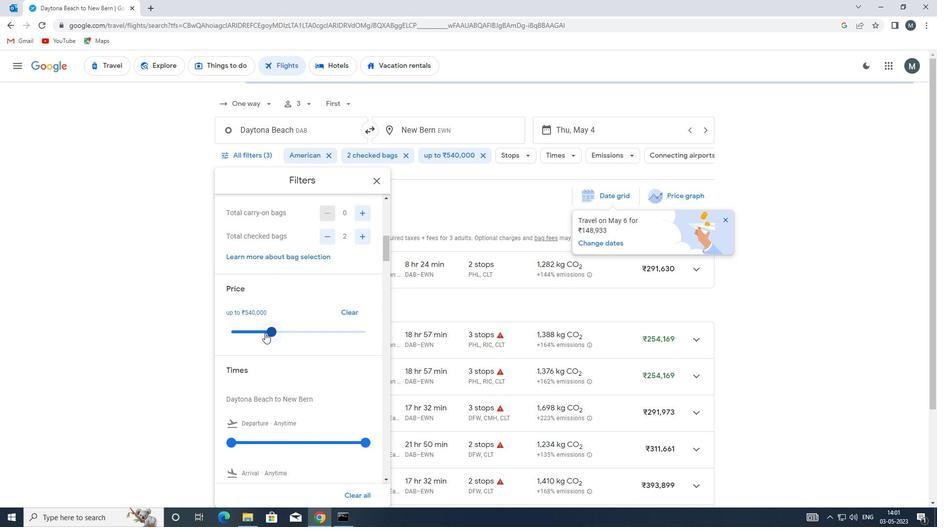 
Action: Mouse pressed left at (267, 330)
Screenshot: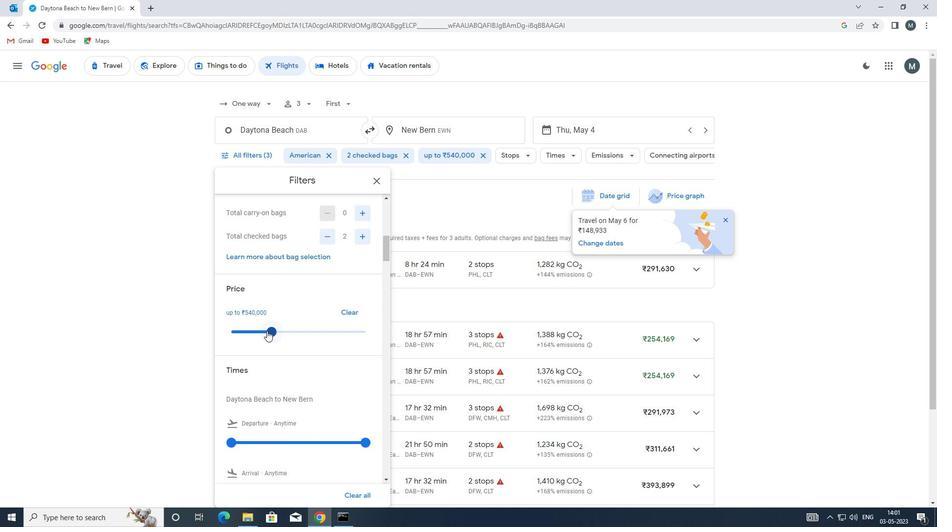 
Action: Mouse moved to (277, 323)
Screenshot: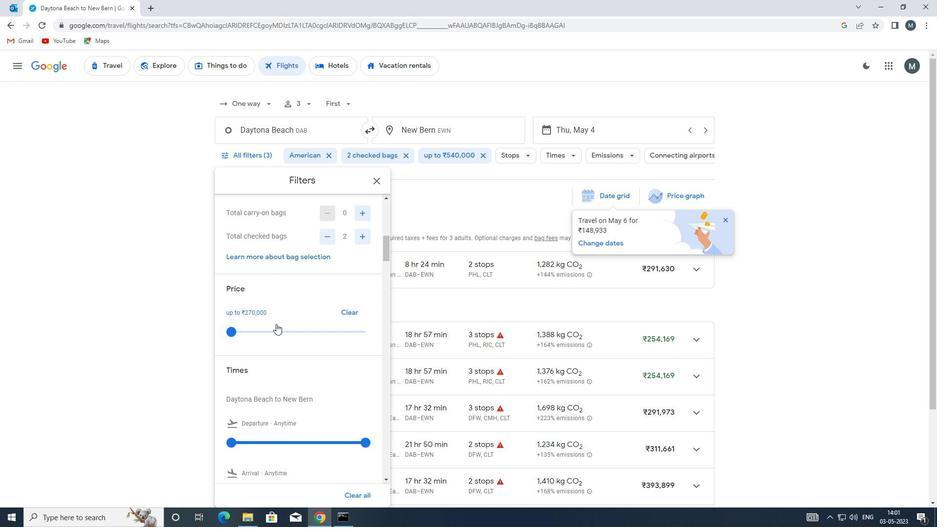 
Action: Mouse scrolled (277, 323) with delta (0, 0)
Screenshot: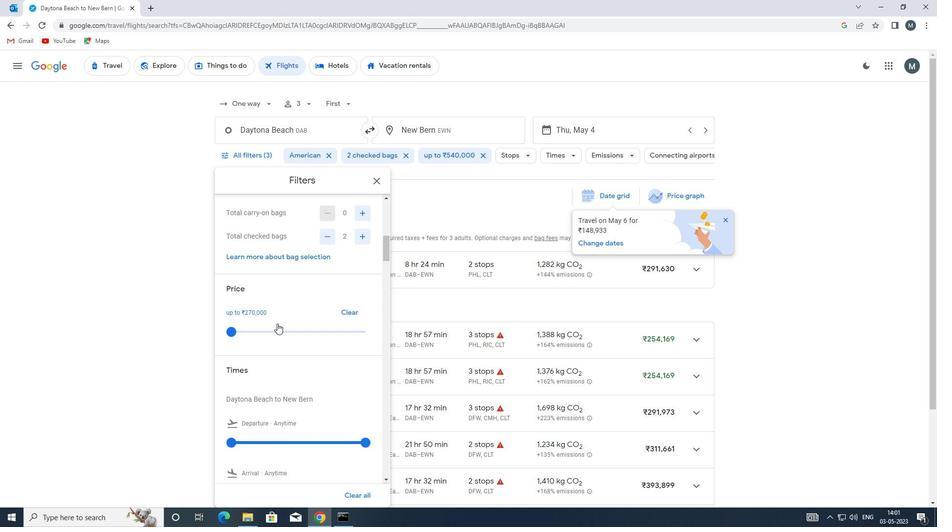 
Action: Mouse moved to (281, 325)
Screenshot: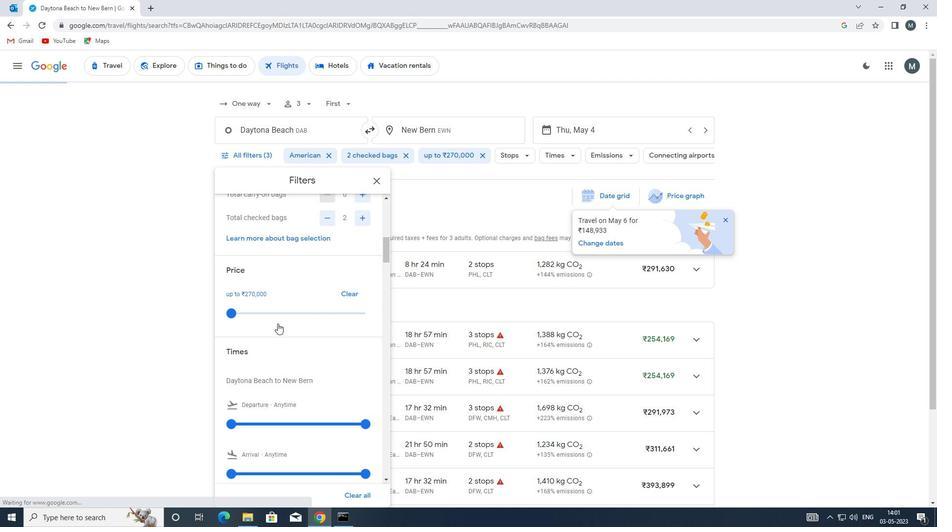 
Action: Mouse scrolled (281, 324) with delta (0, 0)
Screenshot: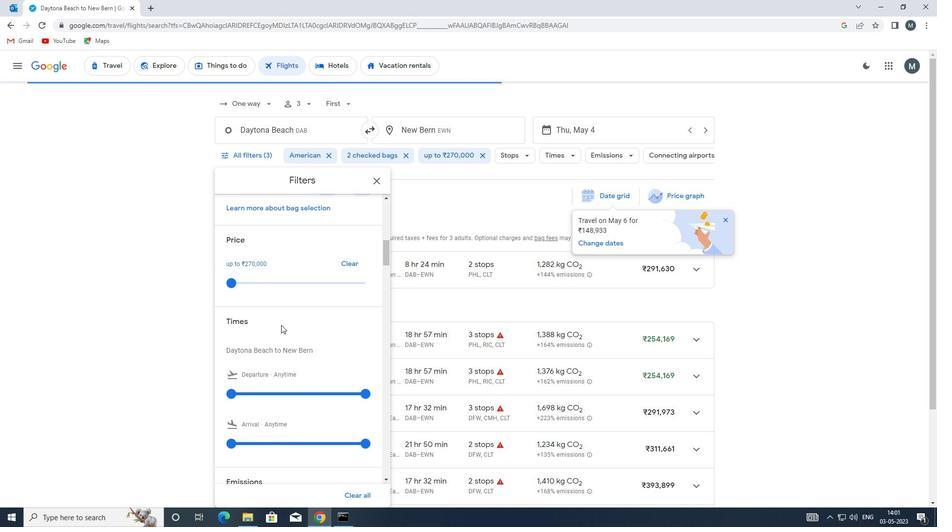 
Action: Mouse moved to (281, 325)
Screenshot: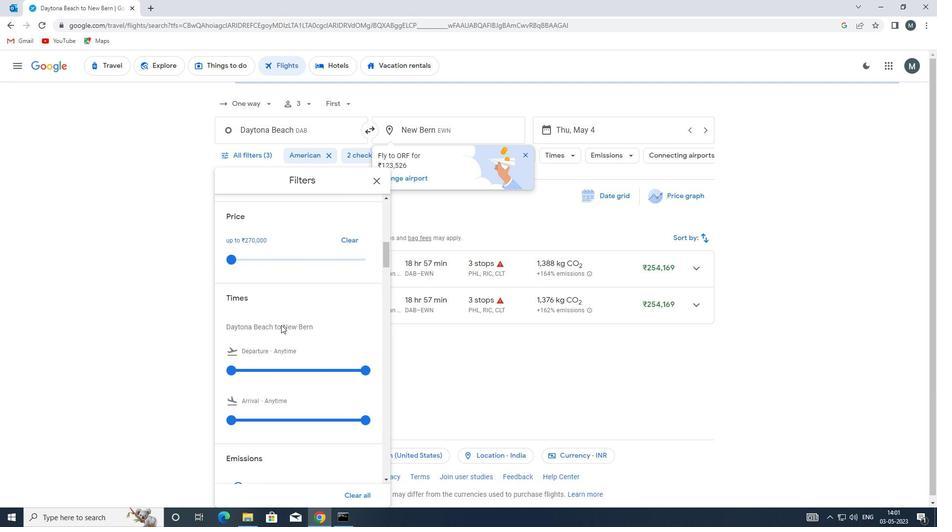 
Action: Mouse scrolled (281, 324) with delta (0, 0)
Screenshot: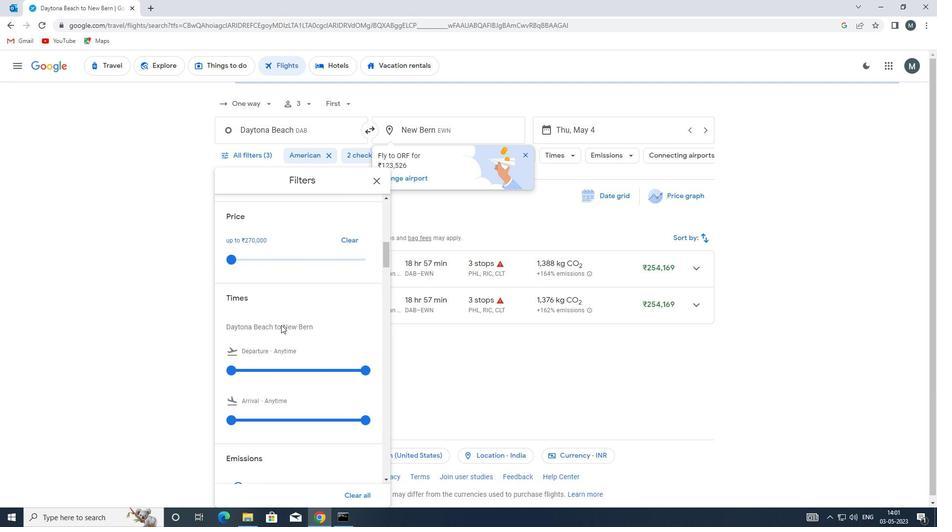
Action: Mouse moved to (230, 289)
Screenshot: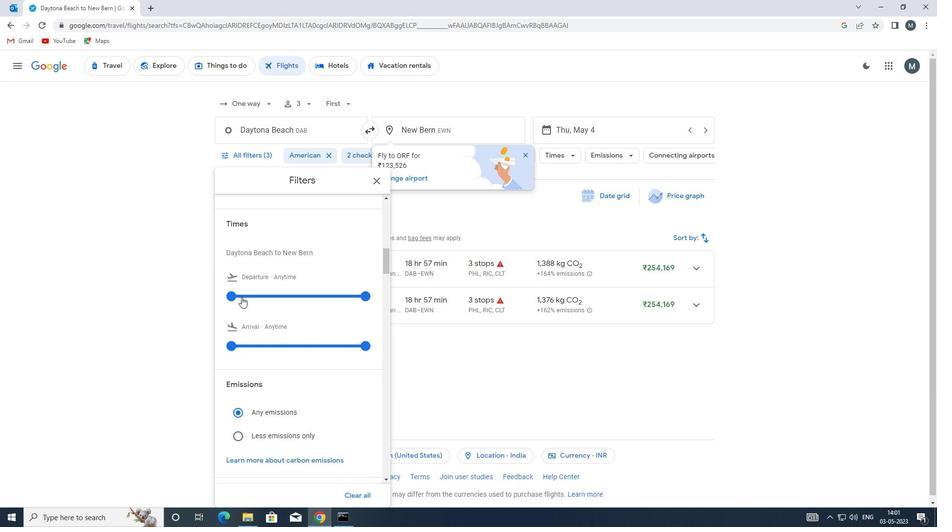 
Action: Mouse pressed left at (230, 289)
Screenshot: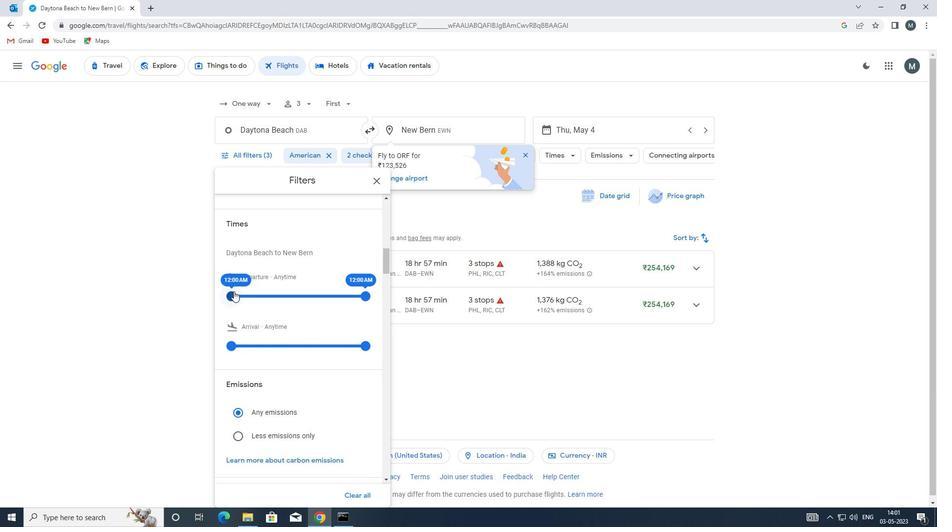 
Action: Mouse moved to (363, 294)
Screenshot: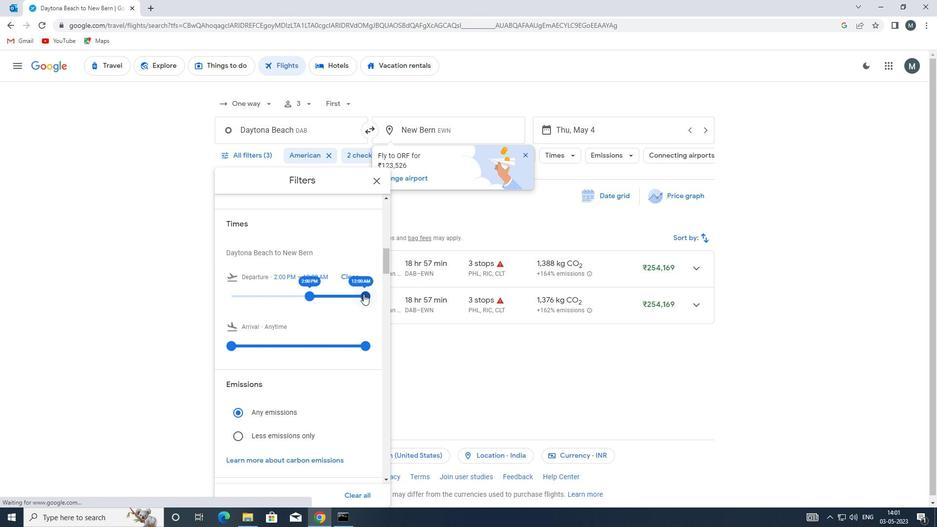 
Action: Mouse pressed left at (363, 294)
Screenshot: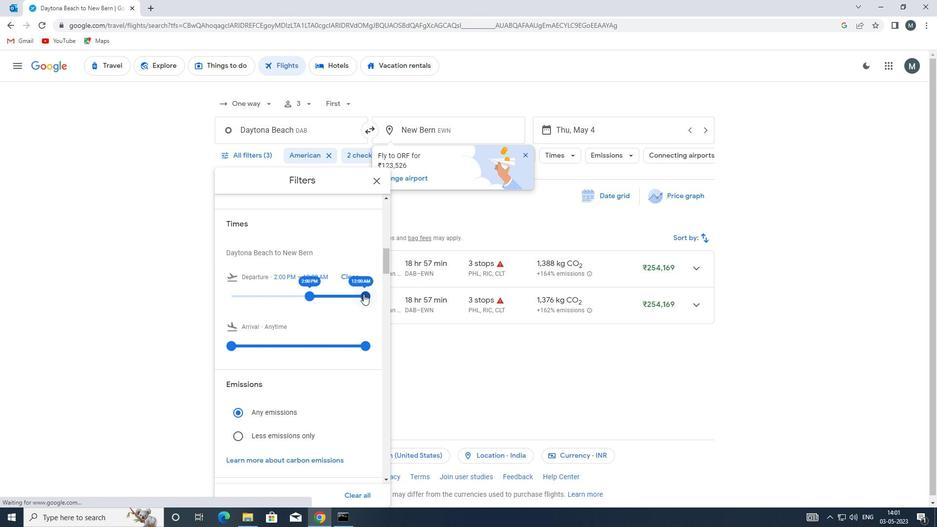 
Action: Mouse moved to (310, 293)
Screenshot: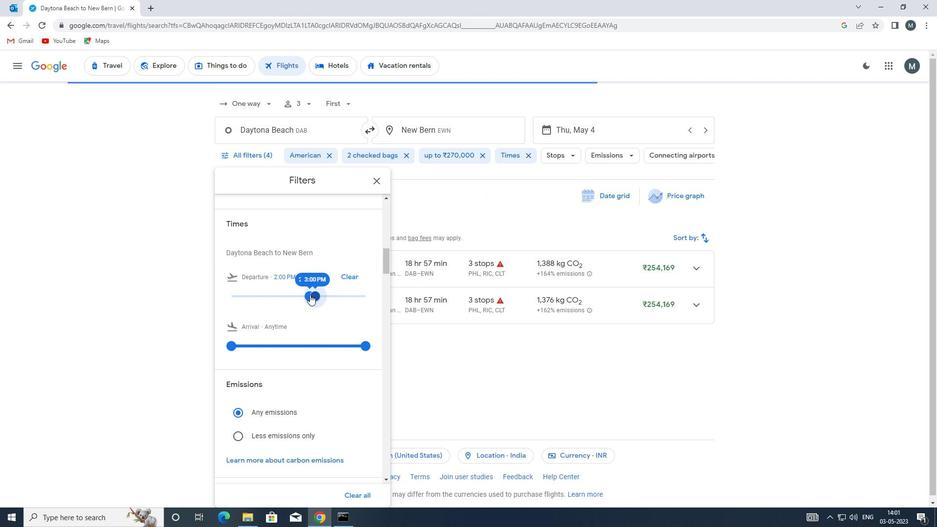 
Action: Mouse scrolled (310, 293) with delta (0, 0)
Screenshot: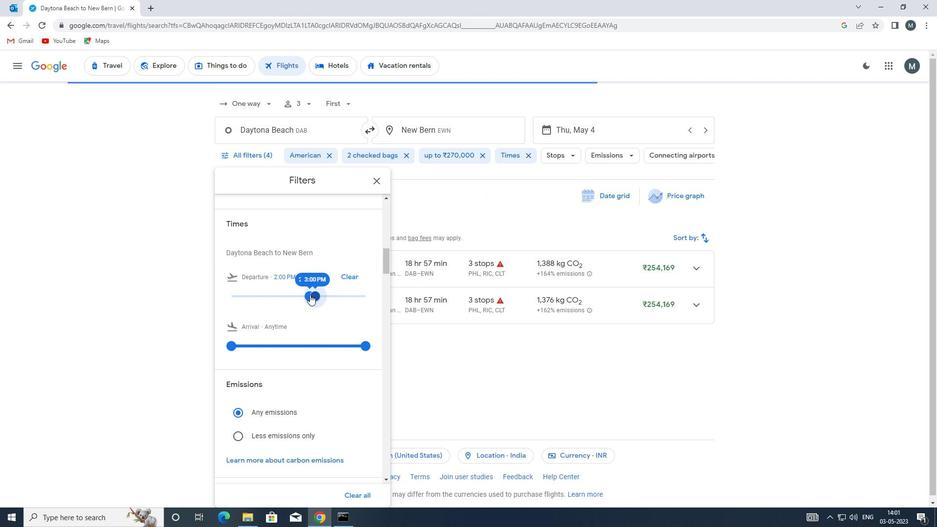 
Action: Mouse moved to (309, 295)
Screenshot: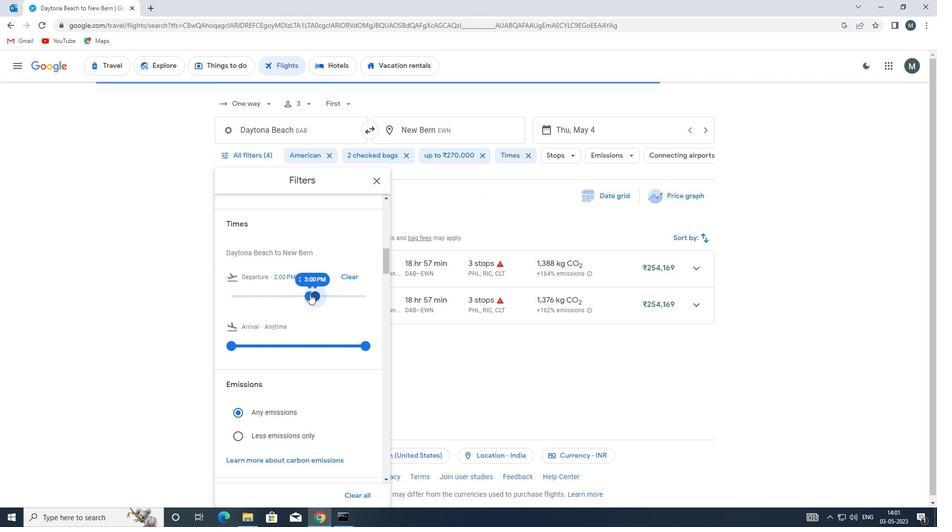
Action: Mouse scrolled (309, 294) with delta (0, 0)
Screenshot: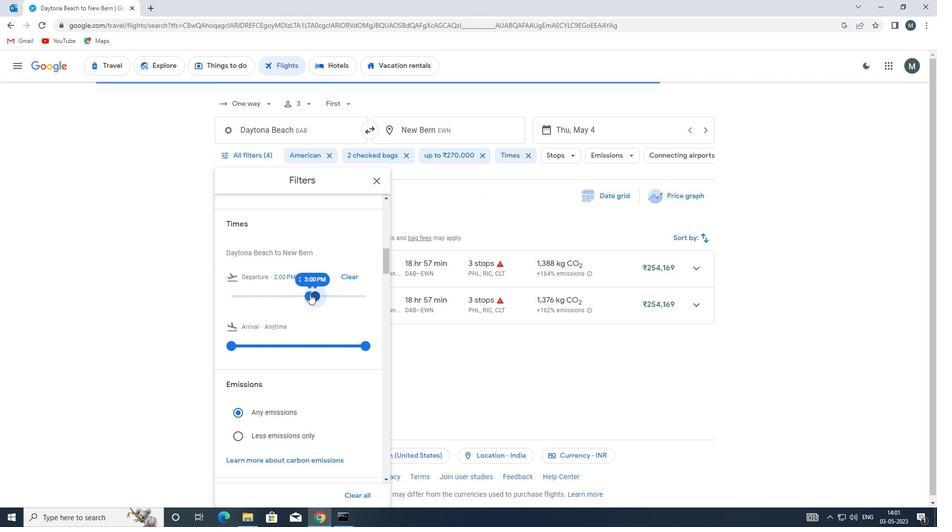 
Action: Mouse moved to (374, 178)
Screenshot: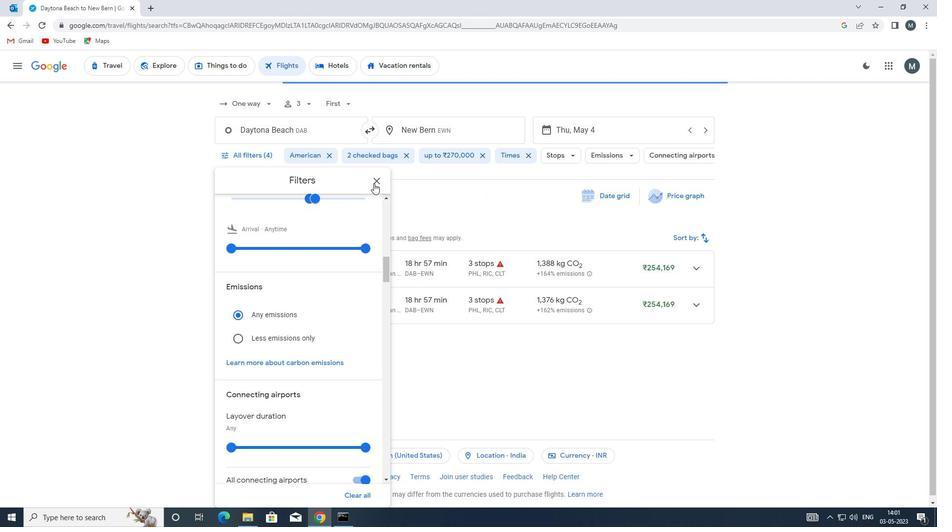 
Action: Mouse pressed left at (374, 178)
Screenshot: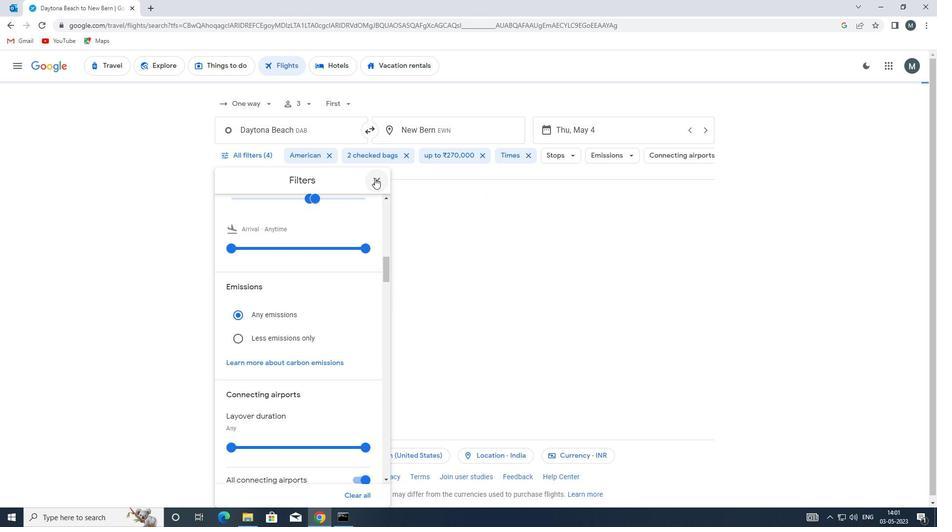 
Action: Mouse moved to (374, 177)
Screenshot: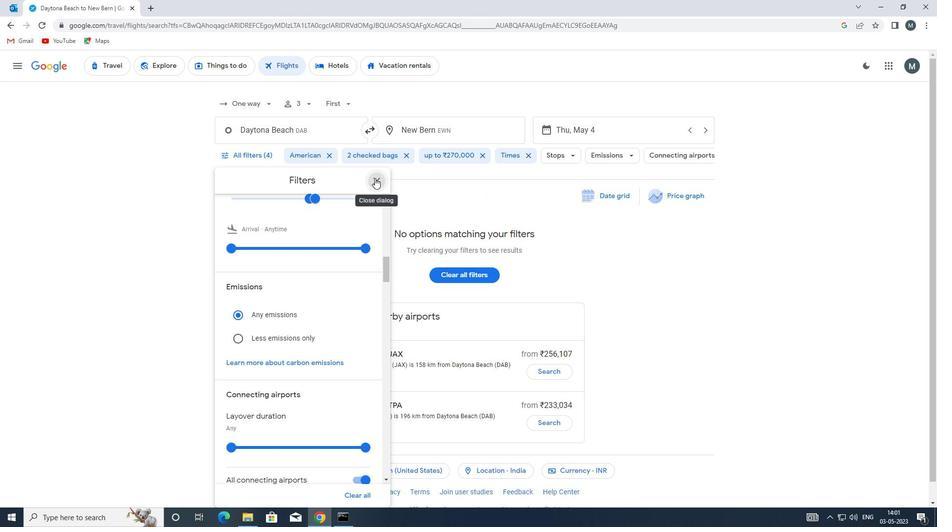 
